 Task: Create a due date automation trigger when advanced on, on the tuesday after a card is due add fields without custom field "Resume" set to a number greater or equal to 1 and greater than 10 at 11:00 AM.
Action: Mouse moved to (1306, 108)
Screenshot: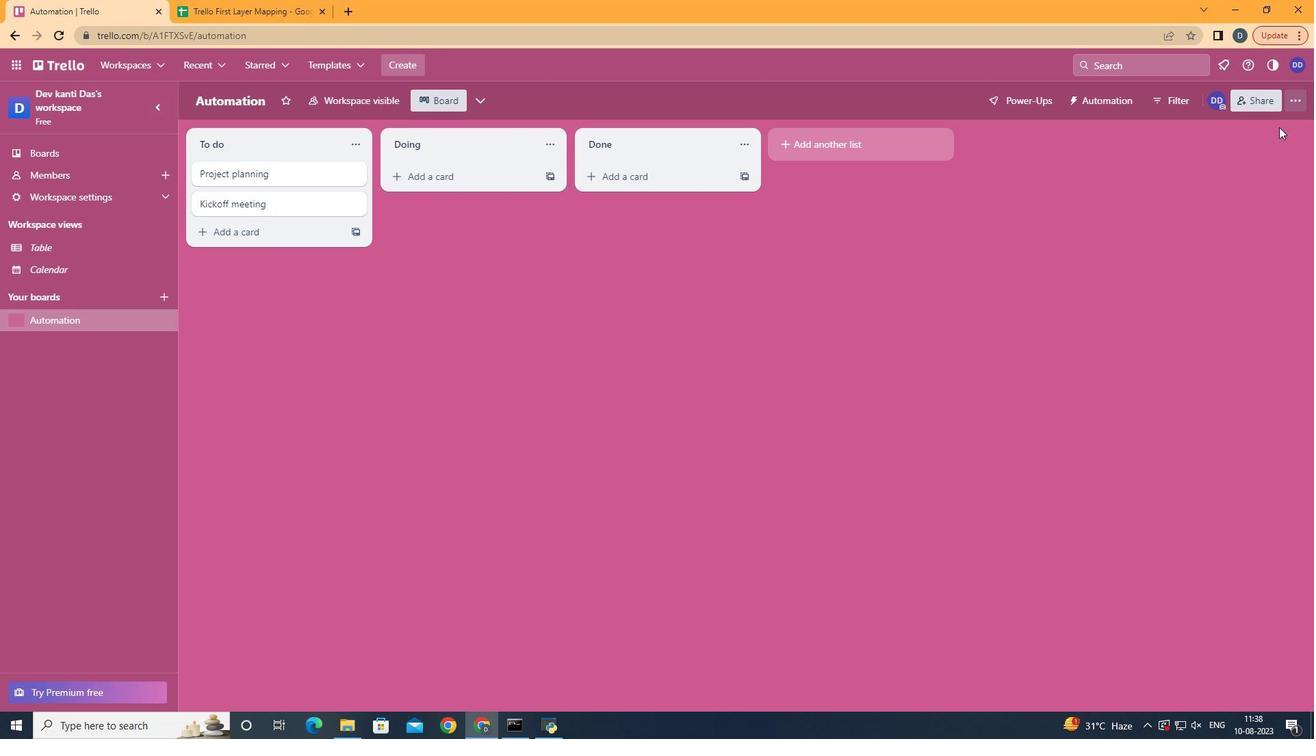 
Action: Mouse pressed left at (1306, 108)
Screenshot: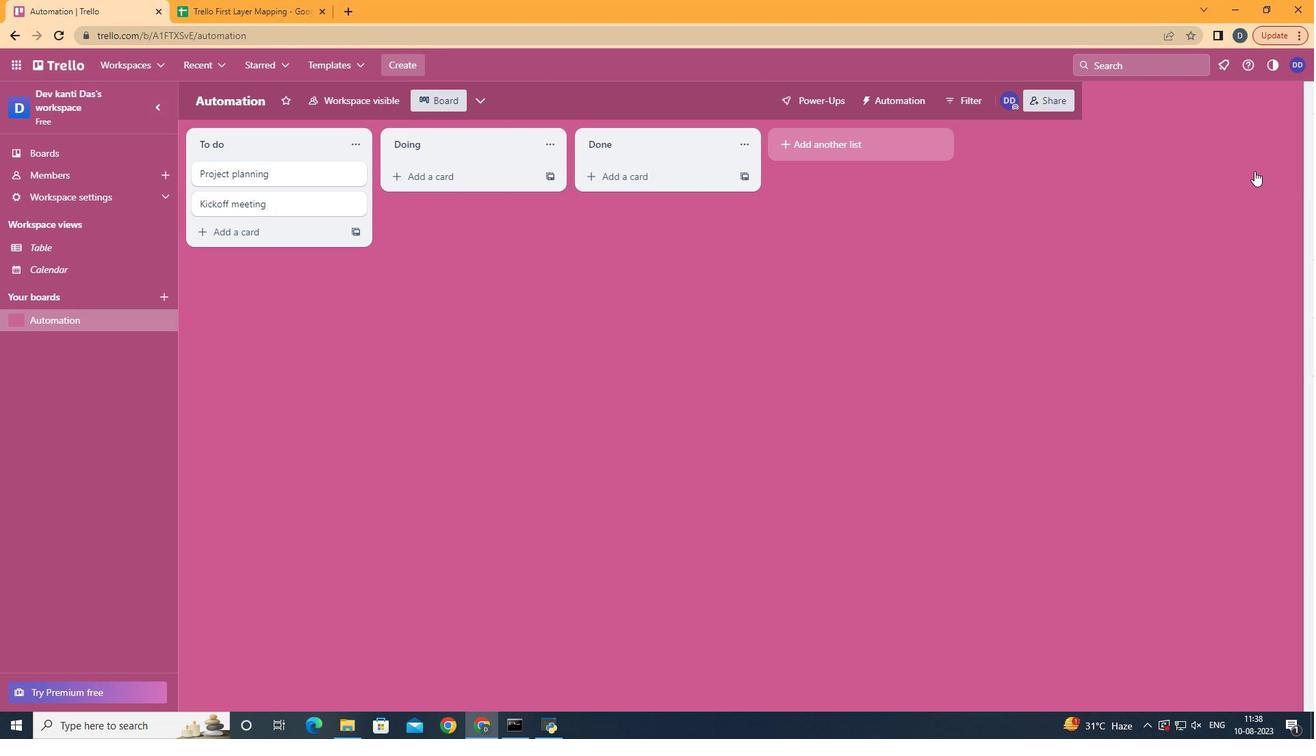 
Action: Mouse moved to (1208, 286)
Screenshot: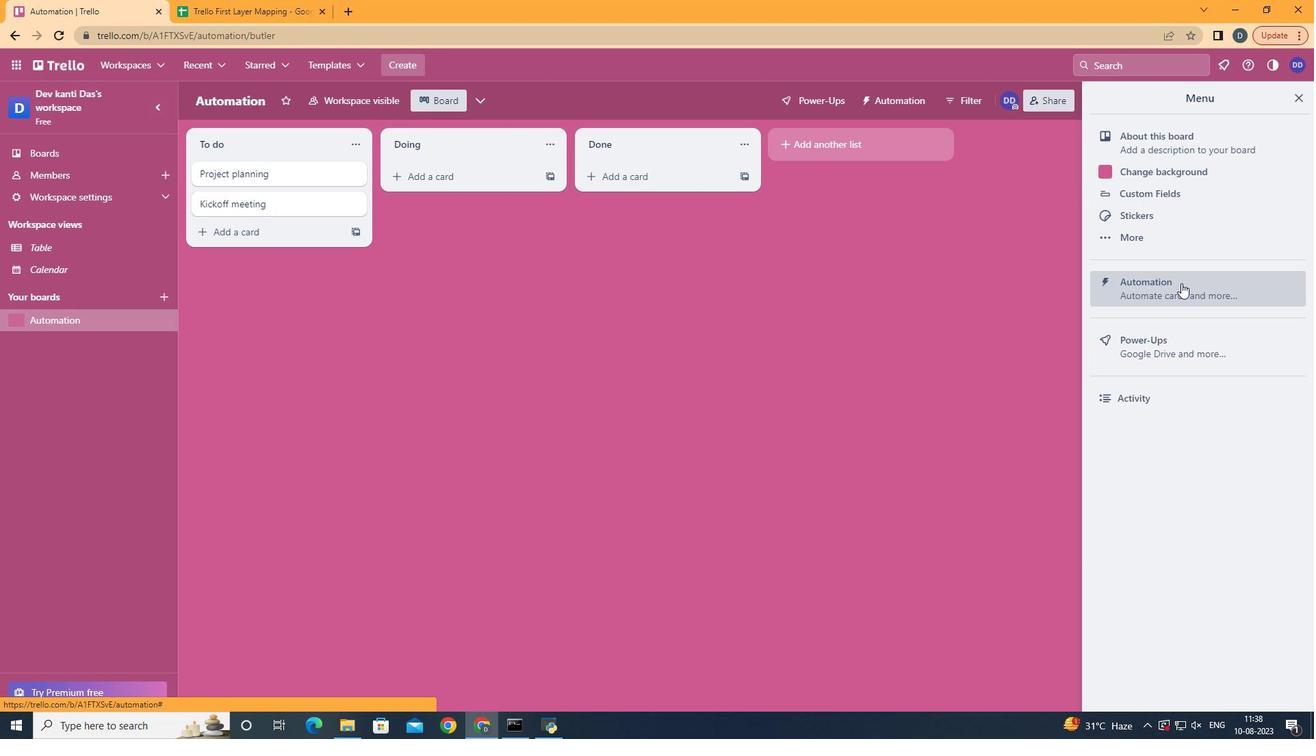 
Action: Mouse pressed left at (1208, 286)
Screenshot: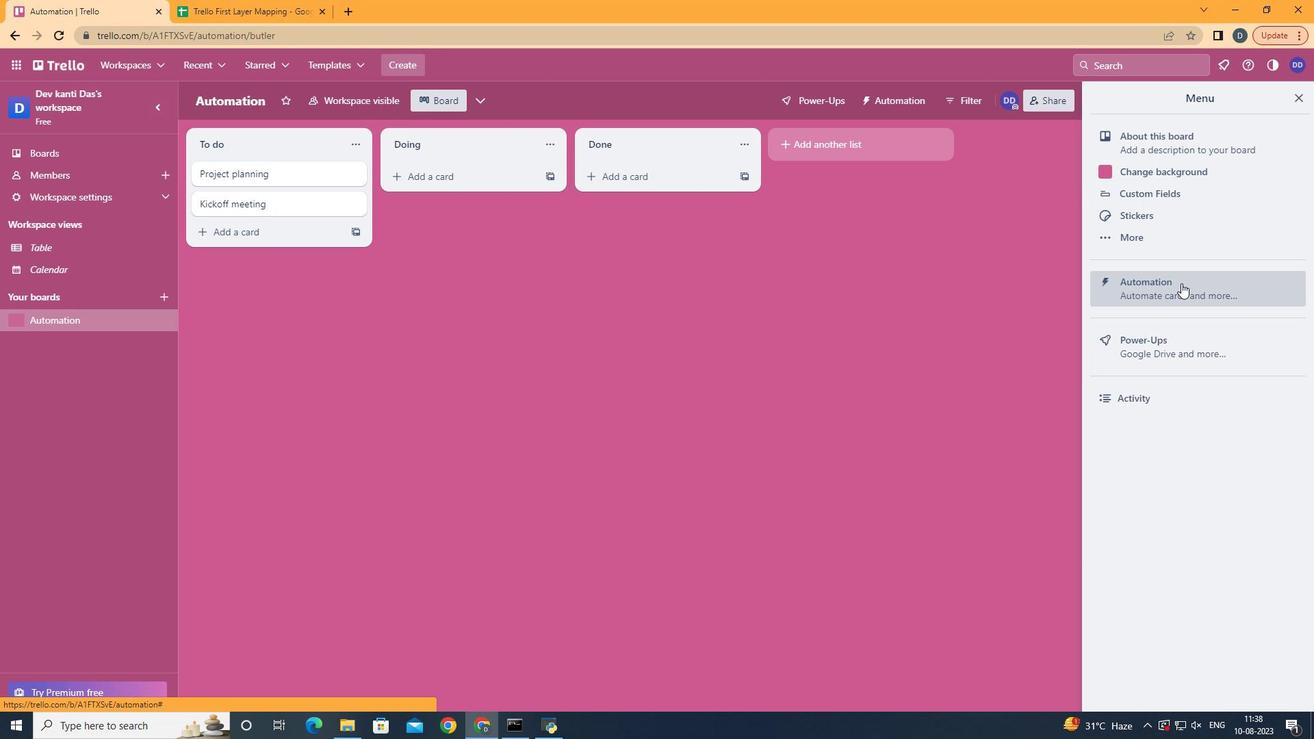 
Action: Mouse moved to (266, 276)
Screenshot: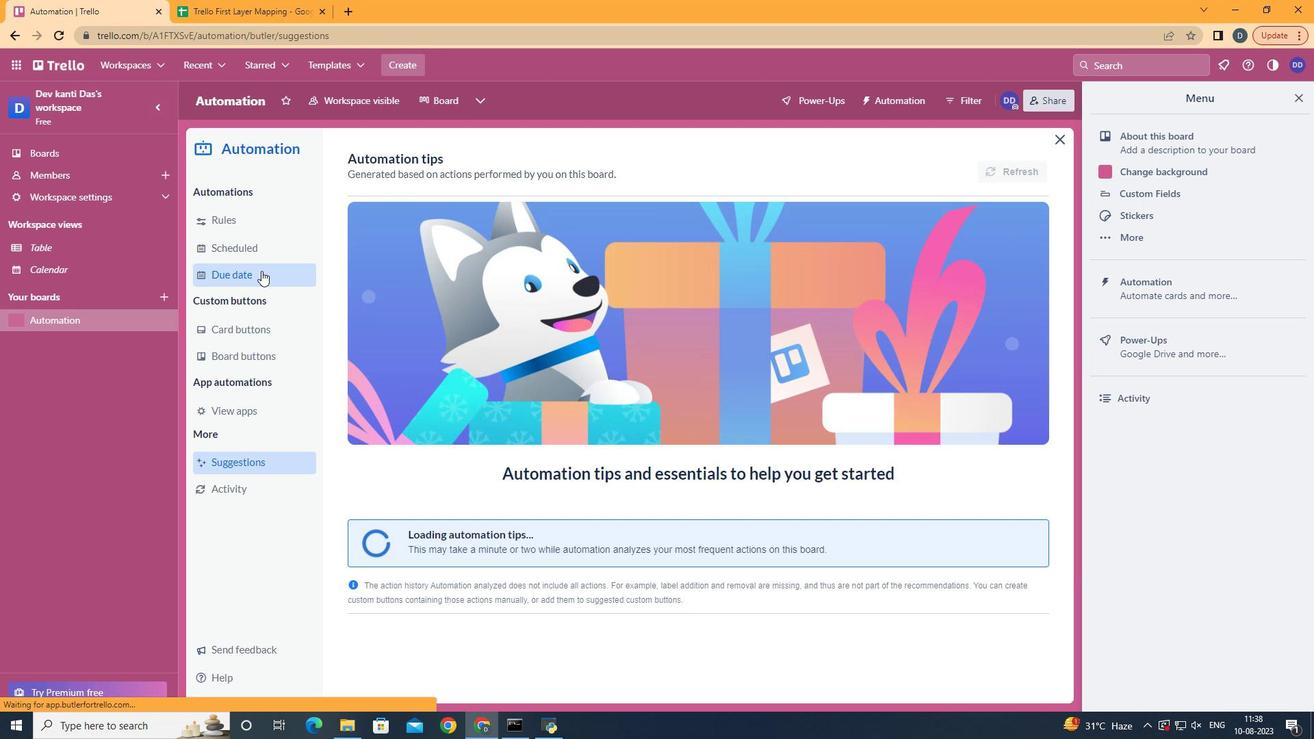 
Action: Mouse pressed left at (266, 276)
Screenshot: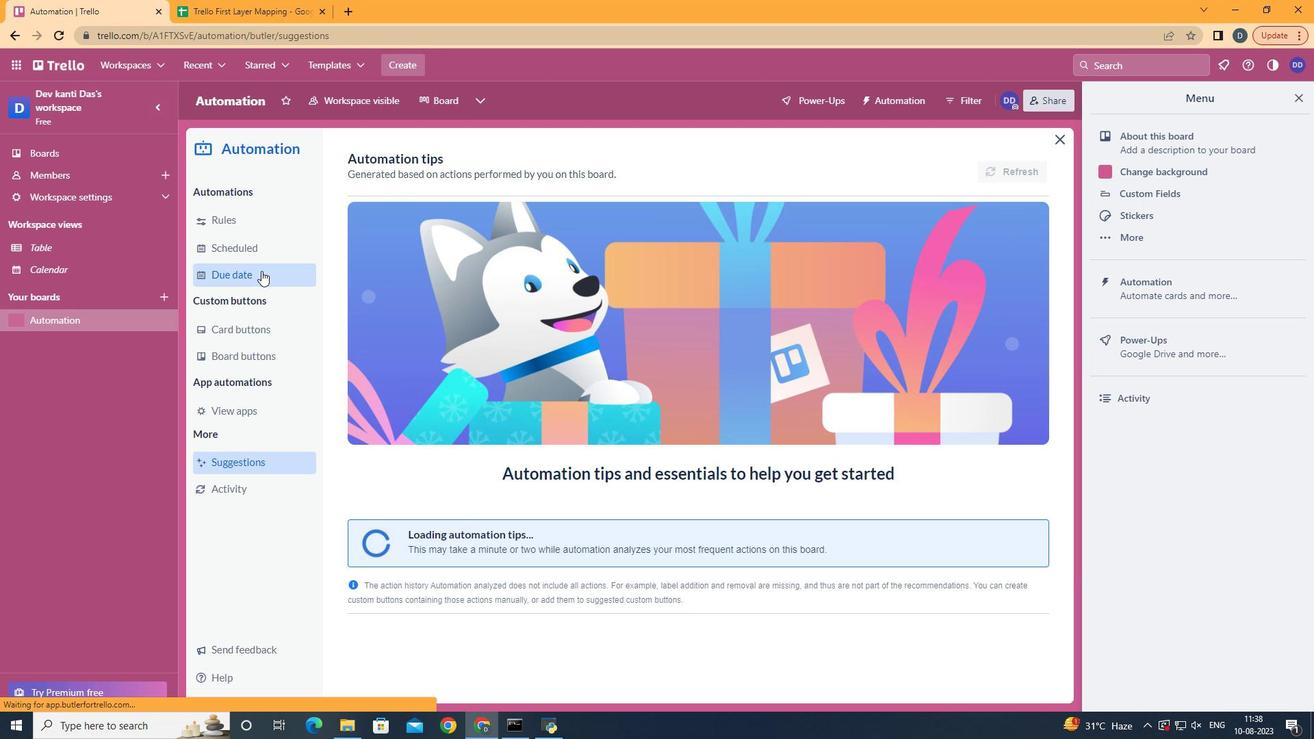 
Action: Mouse moved to (967, 162)
Screenshot: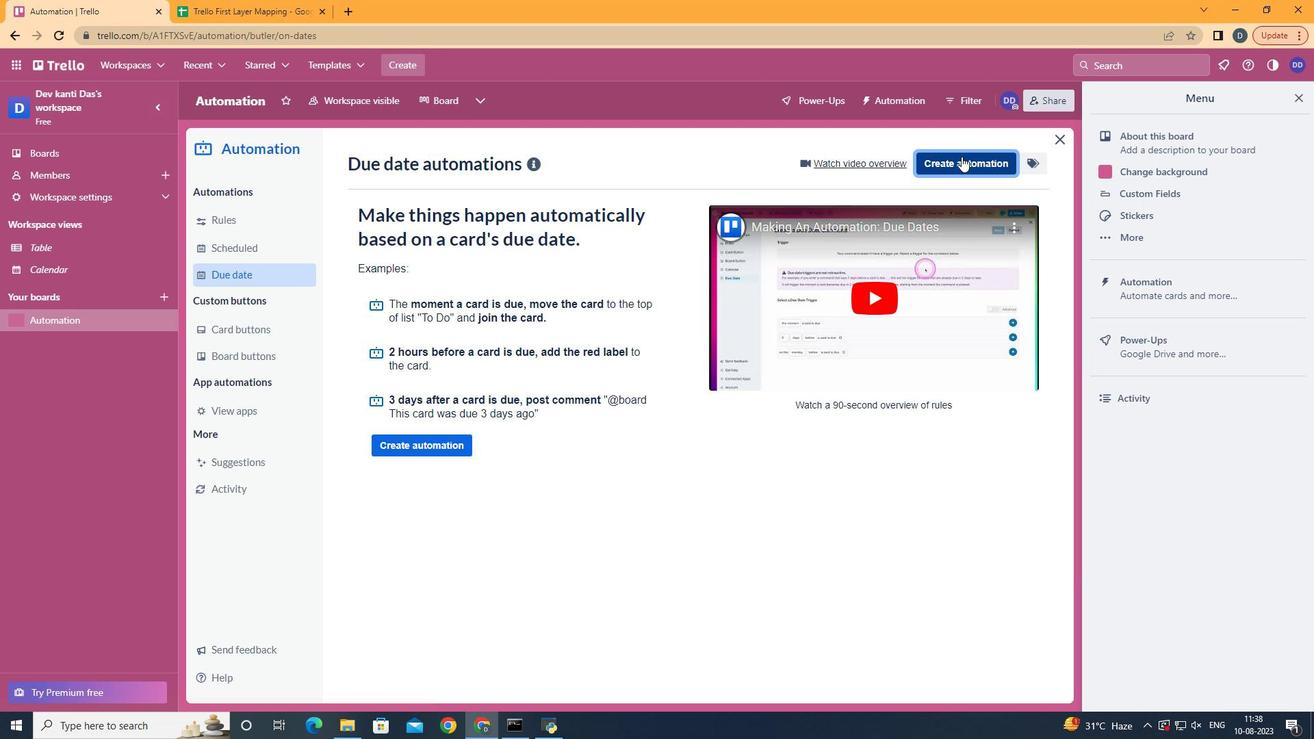 
Action: Mouse pressed left at (967, 162)
Screenshot: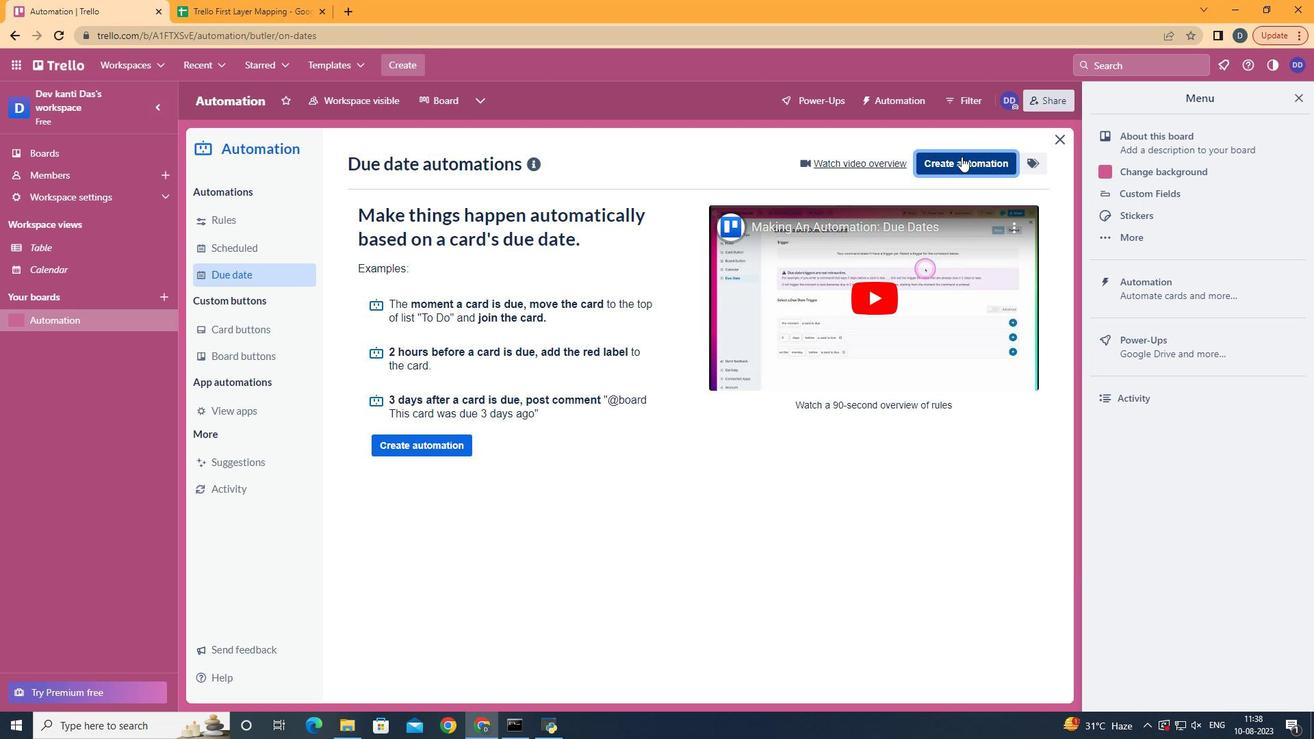 
Action: Mouse moved to (772, 306)
Screenshot: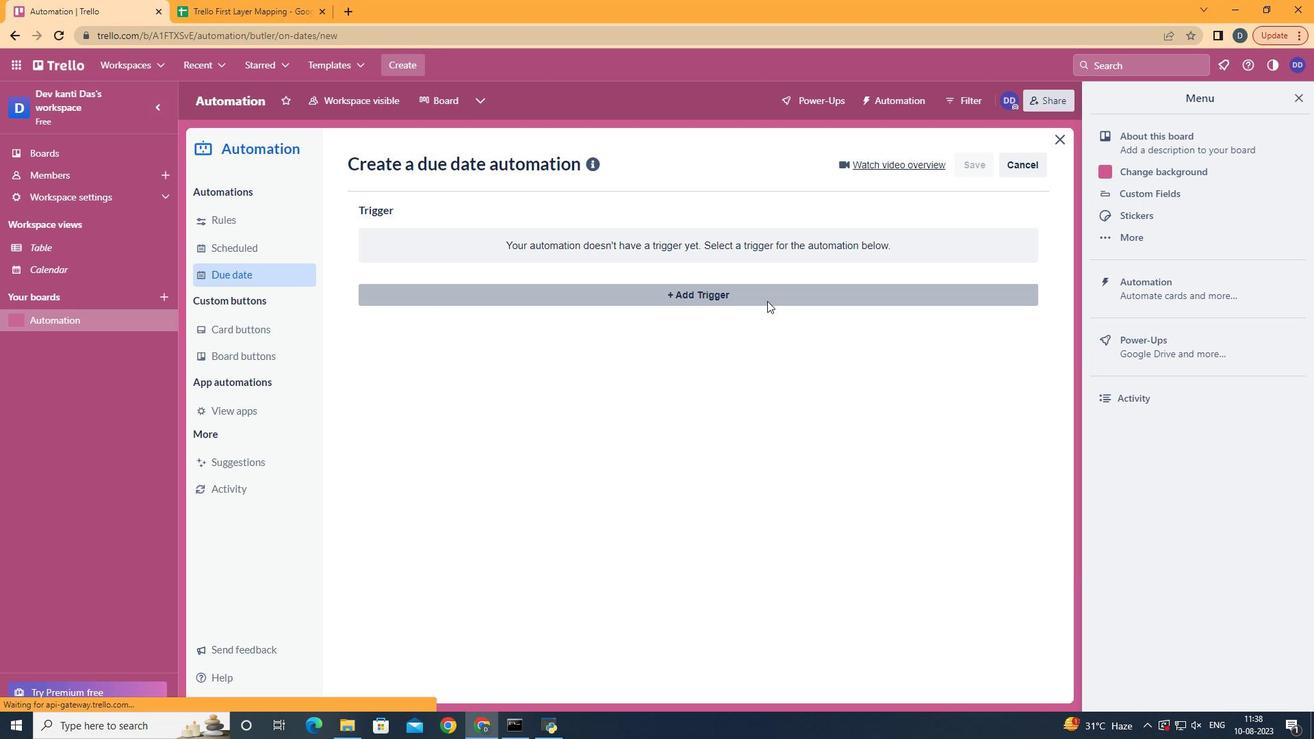 
Action: Mouse pressed left at (772, 306)
Screenshot: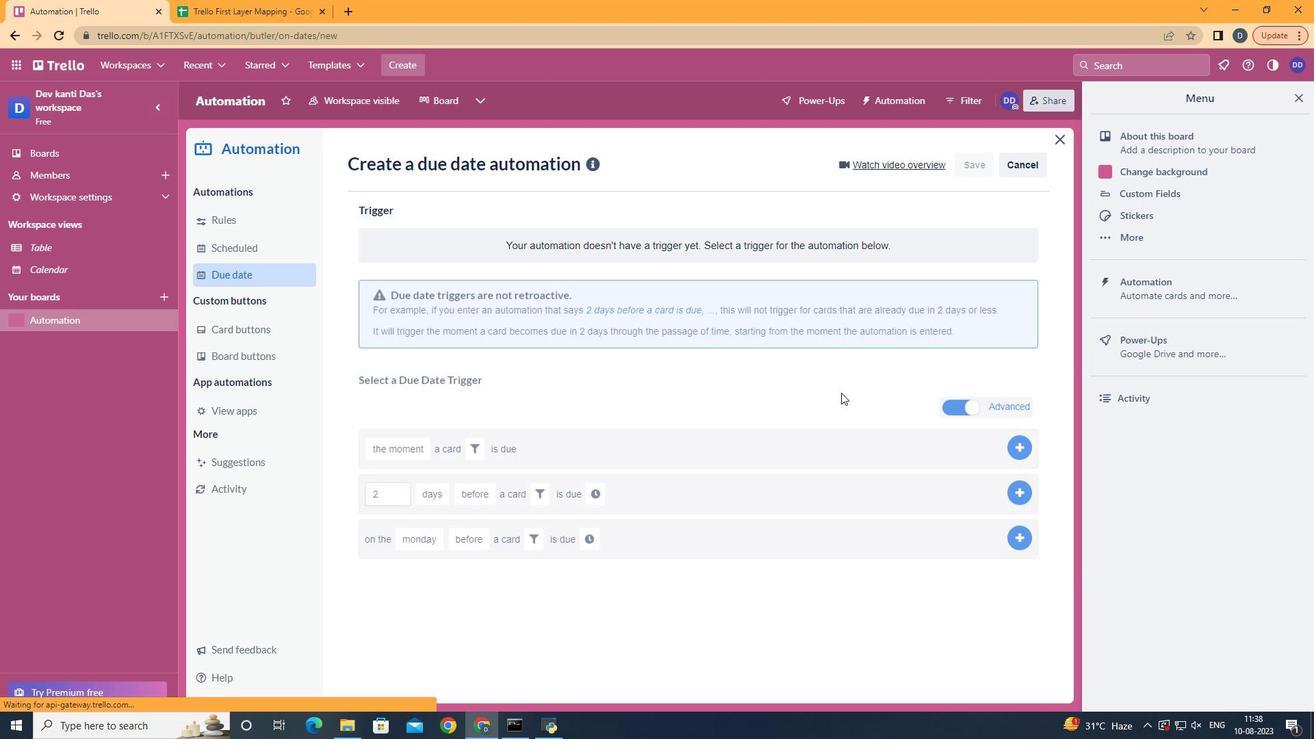 
Action: Mouse moved to (436, 390)
Screenshot: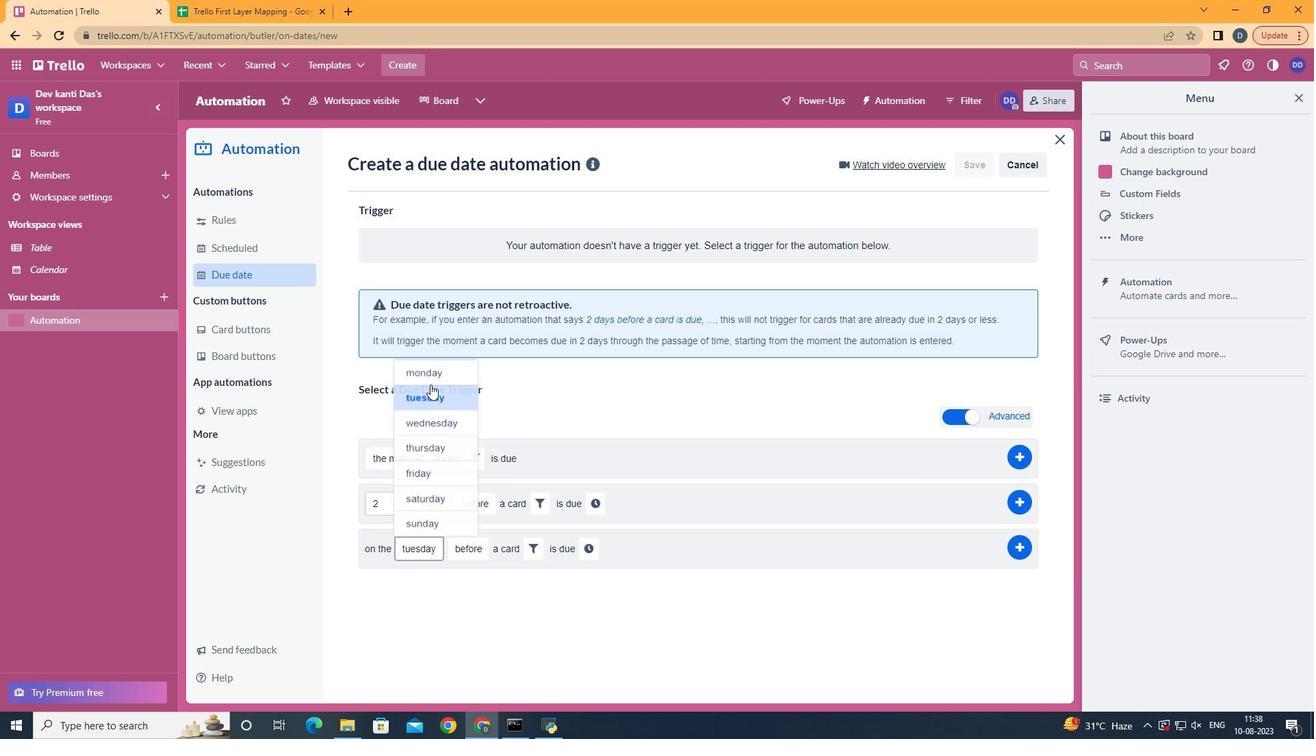 
Action: Mouse pressed left at (436, 390)
Screenshot: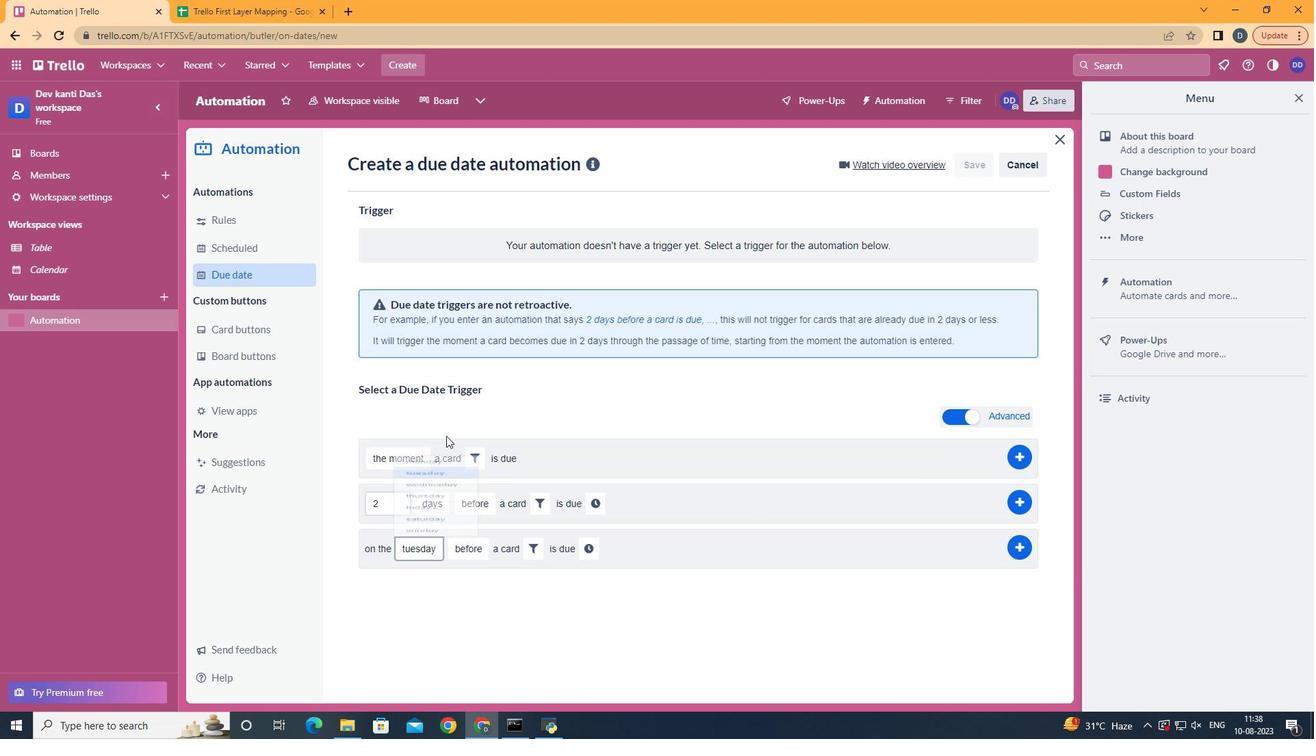 
Action: Mouse moved to (484, 608)
Screenshot: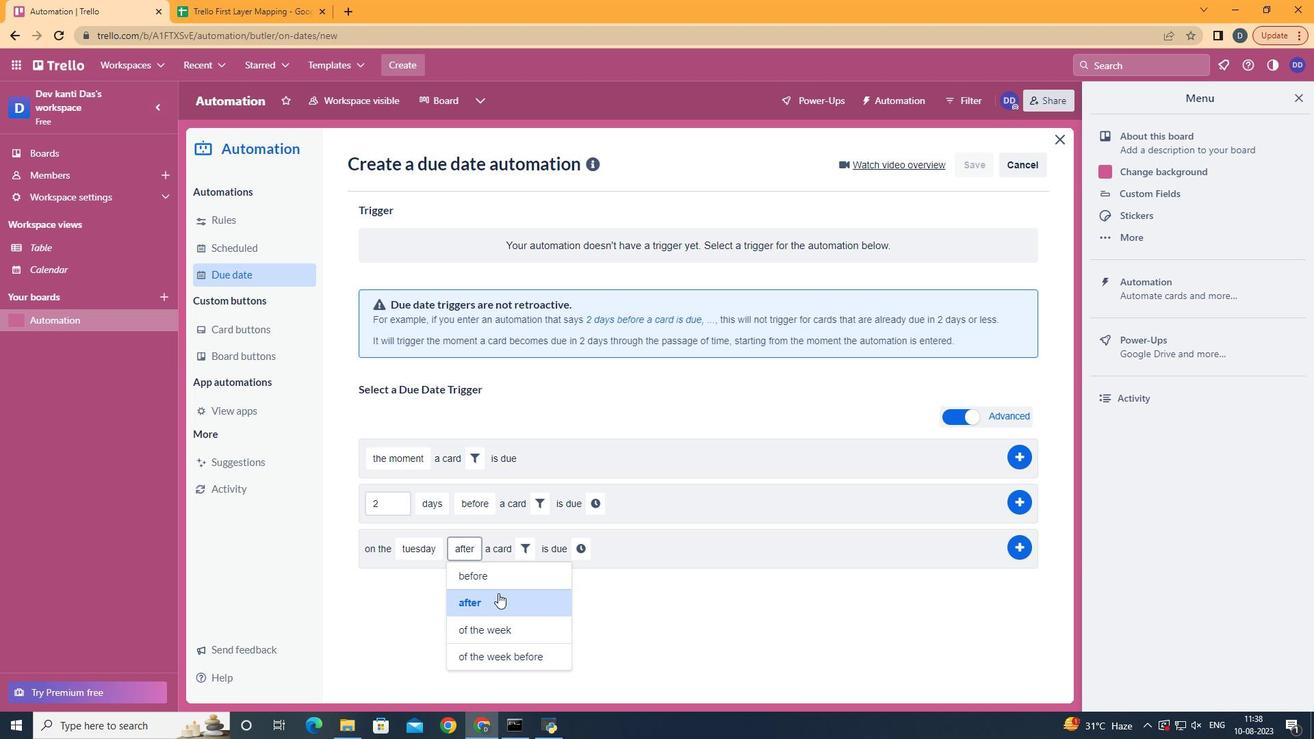 
Action: Mouse pressed left at (484, 608)
Screenshot: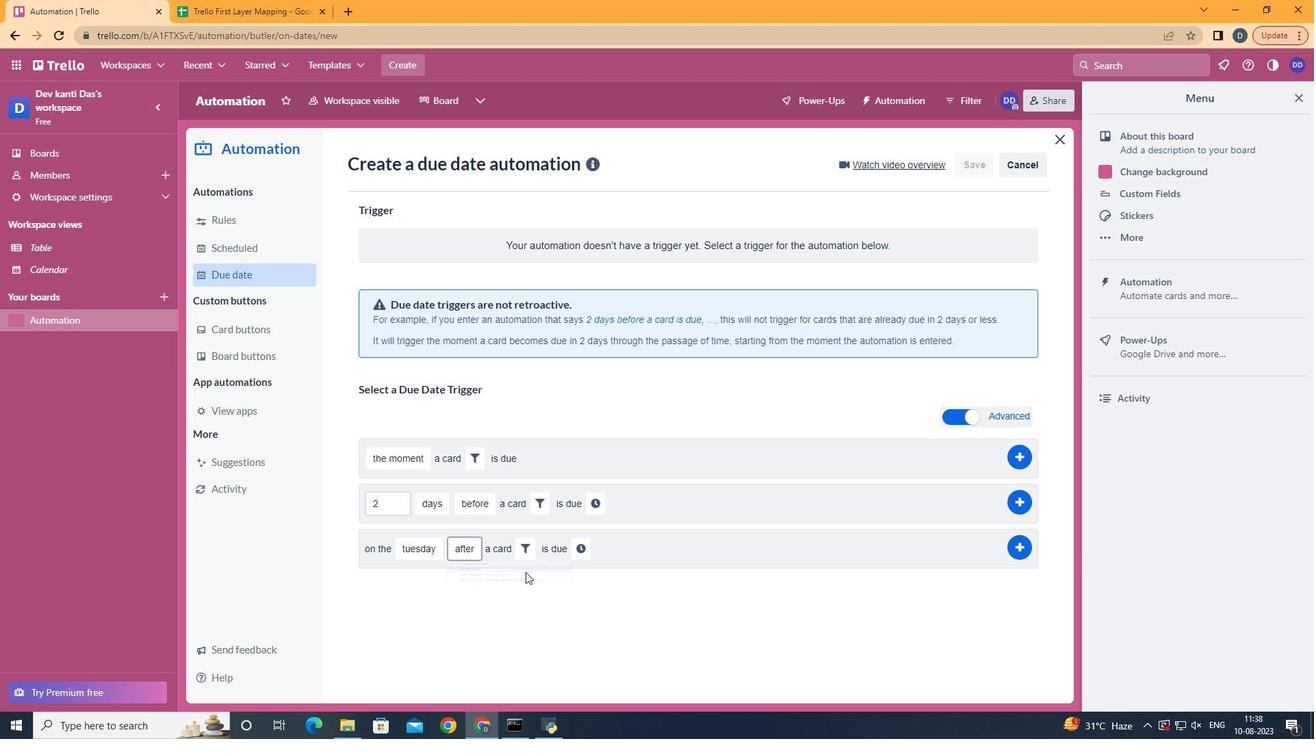
Action: Mouse moved to (534, 565)
Screenshot: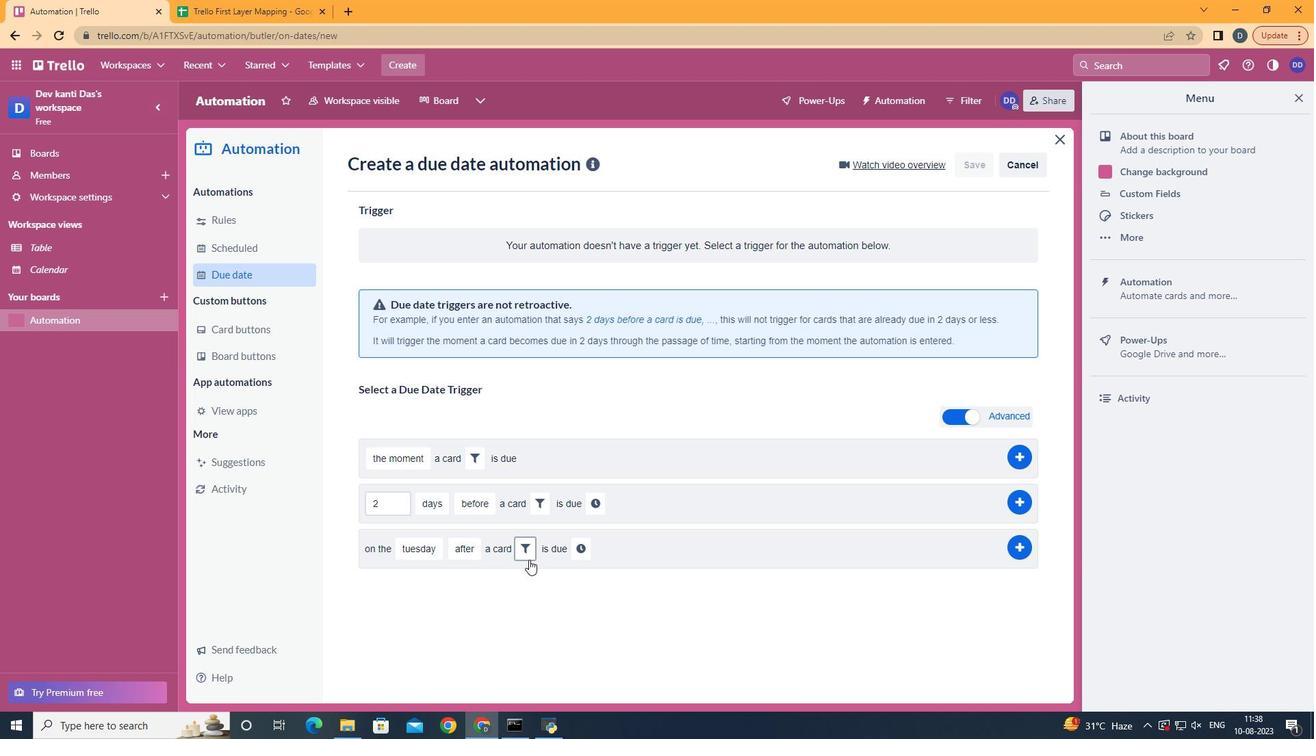 
Action: Mouse pressed left at (534, 565)
Screenshot: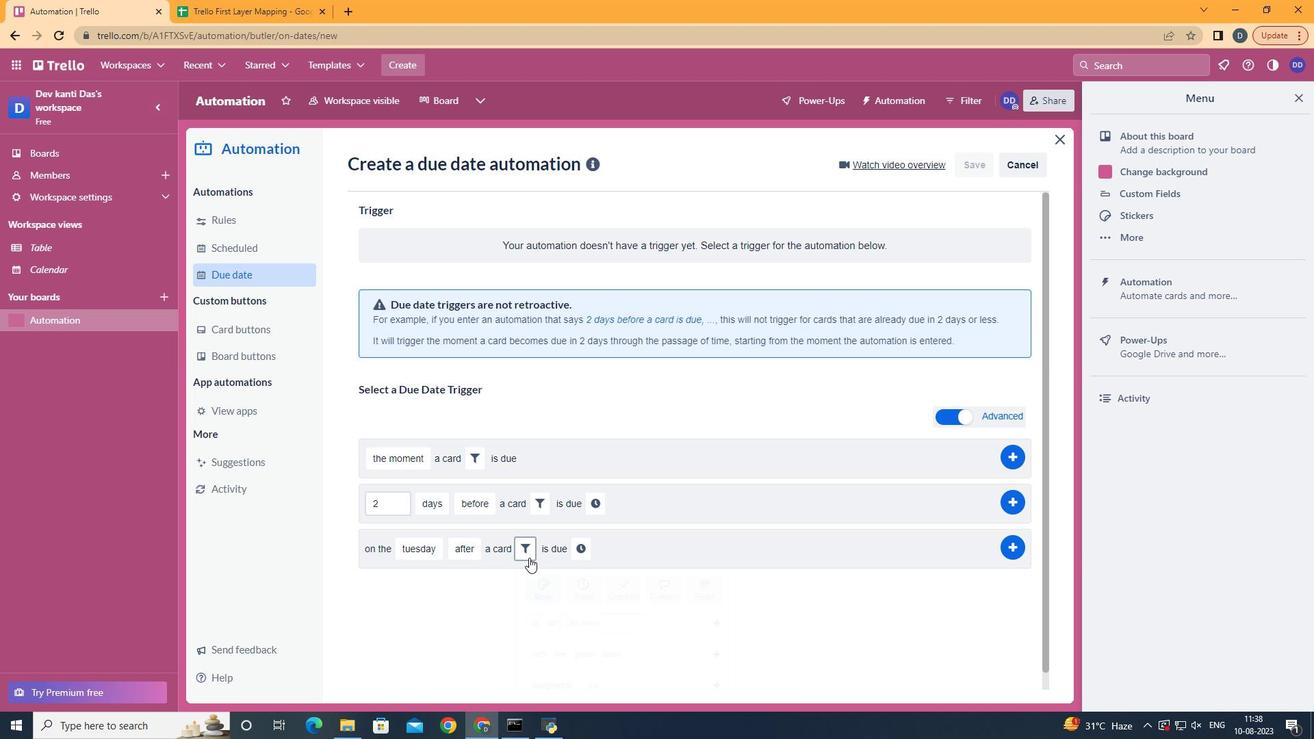 
Action: Mouse moved to (772, 603)
Screenshot: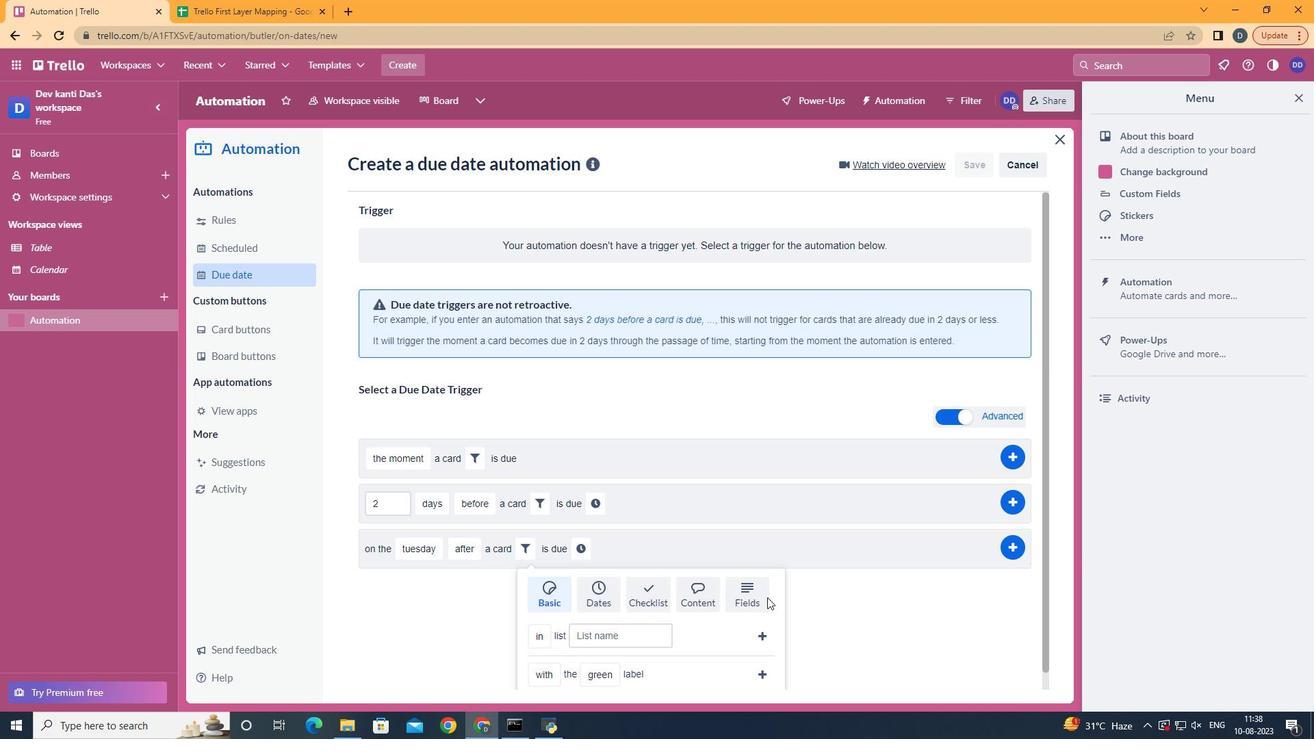 
Action: Mouse pressed left at (772, 603)
Screenshot: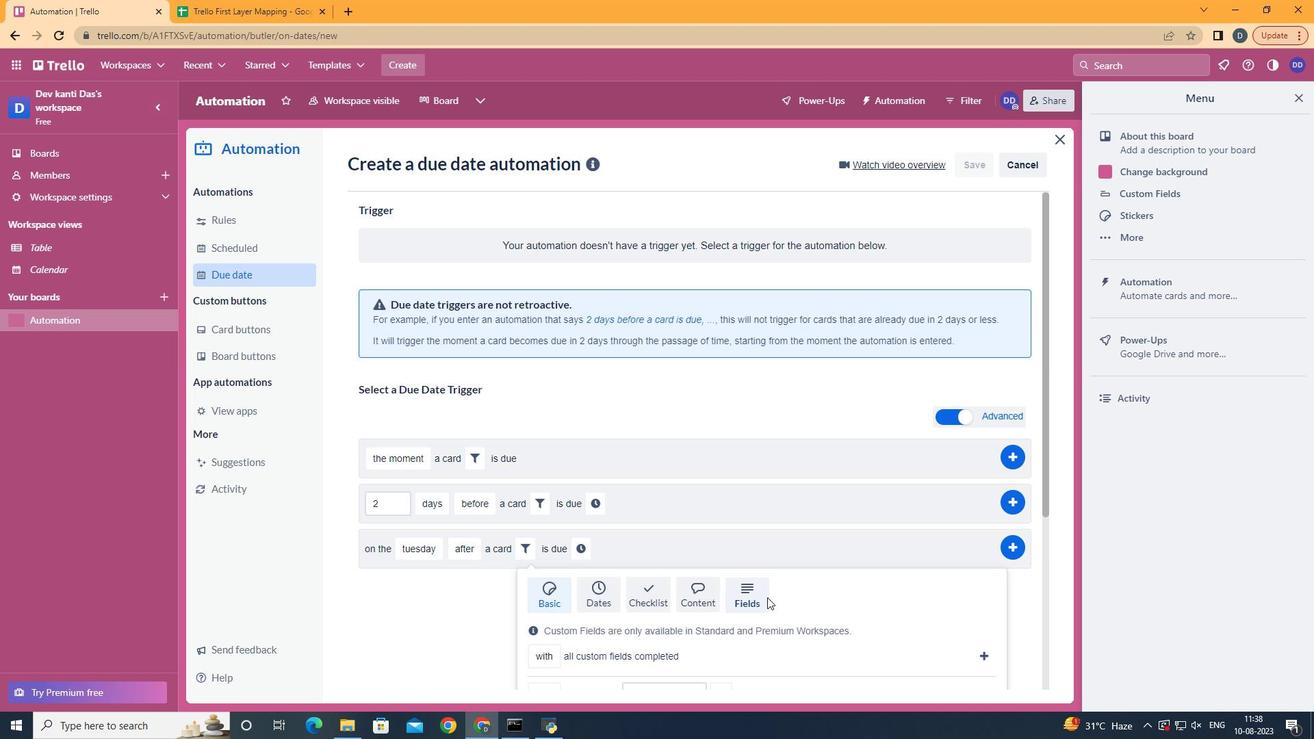 
Action: Mouse scrolled (772, 602) with delta (0, 0)
Screenshot: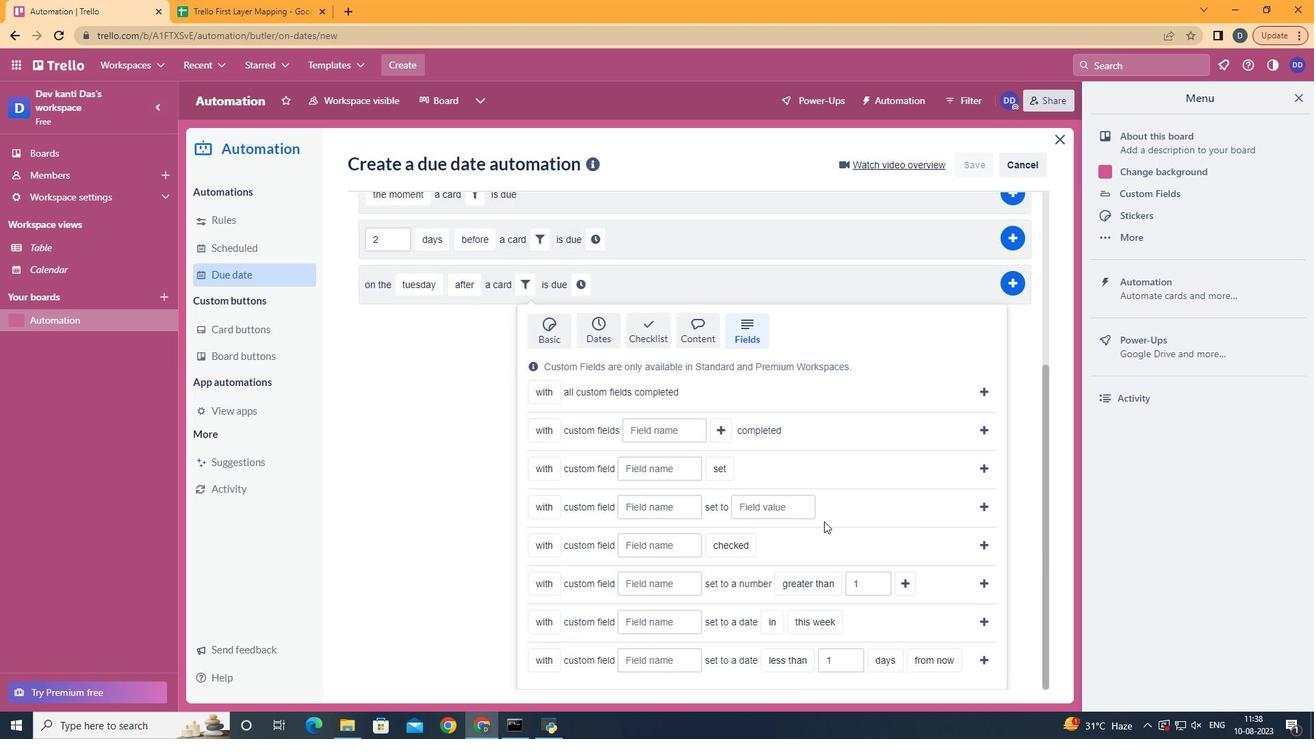 
Action: Mouse scrolled (772, 602) with delta (0, 0)
Screenshot: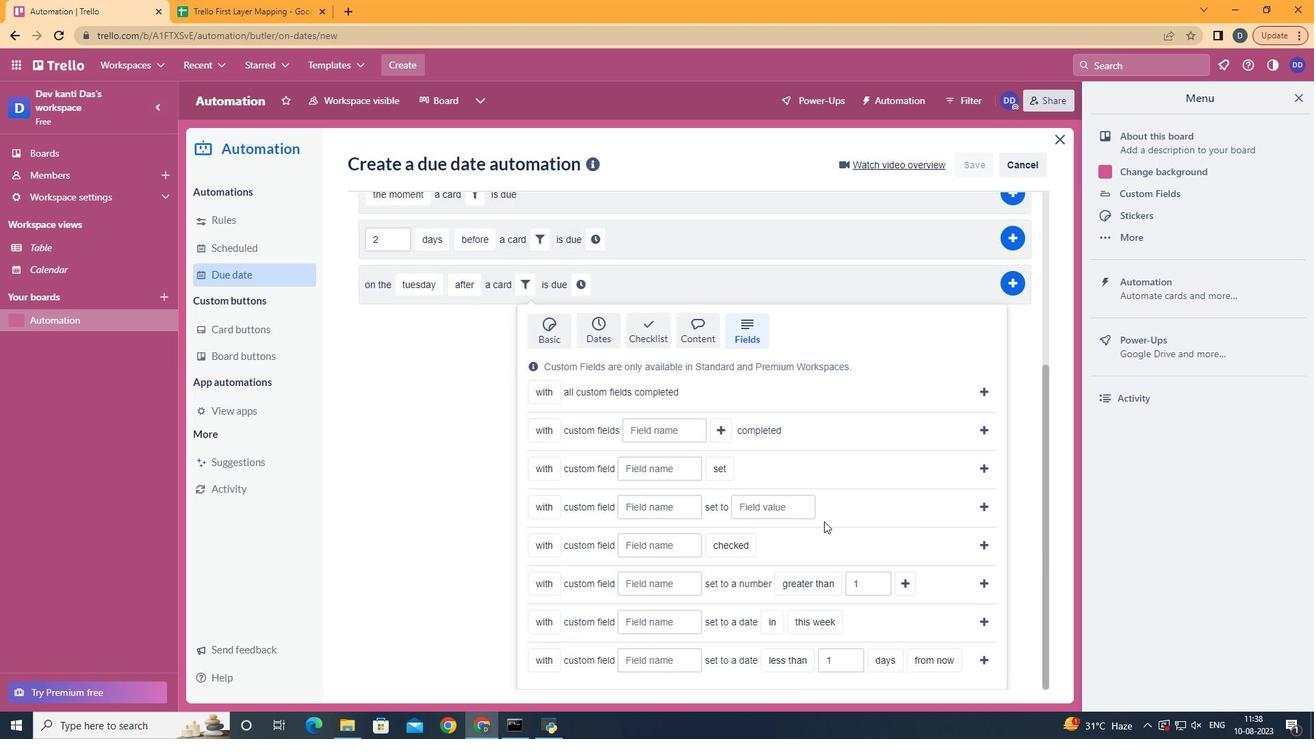 
Action: Mouse scrolled (772, 602) with delta (0, 0)
Screenshot: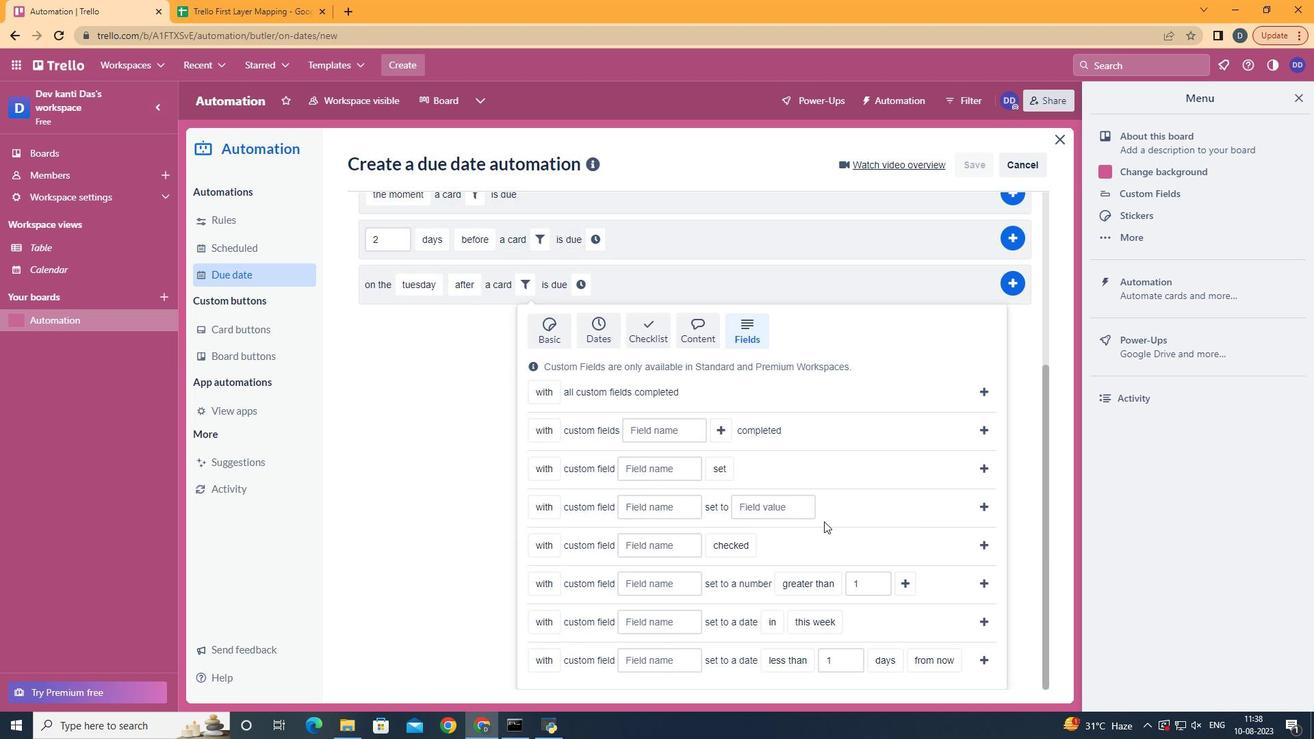 
Action: Mouse scrolled (772, 602) with delta (0, 0)
Screenshot: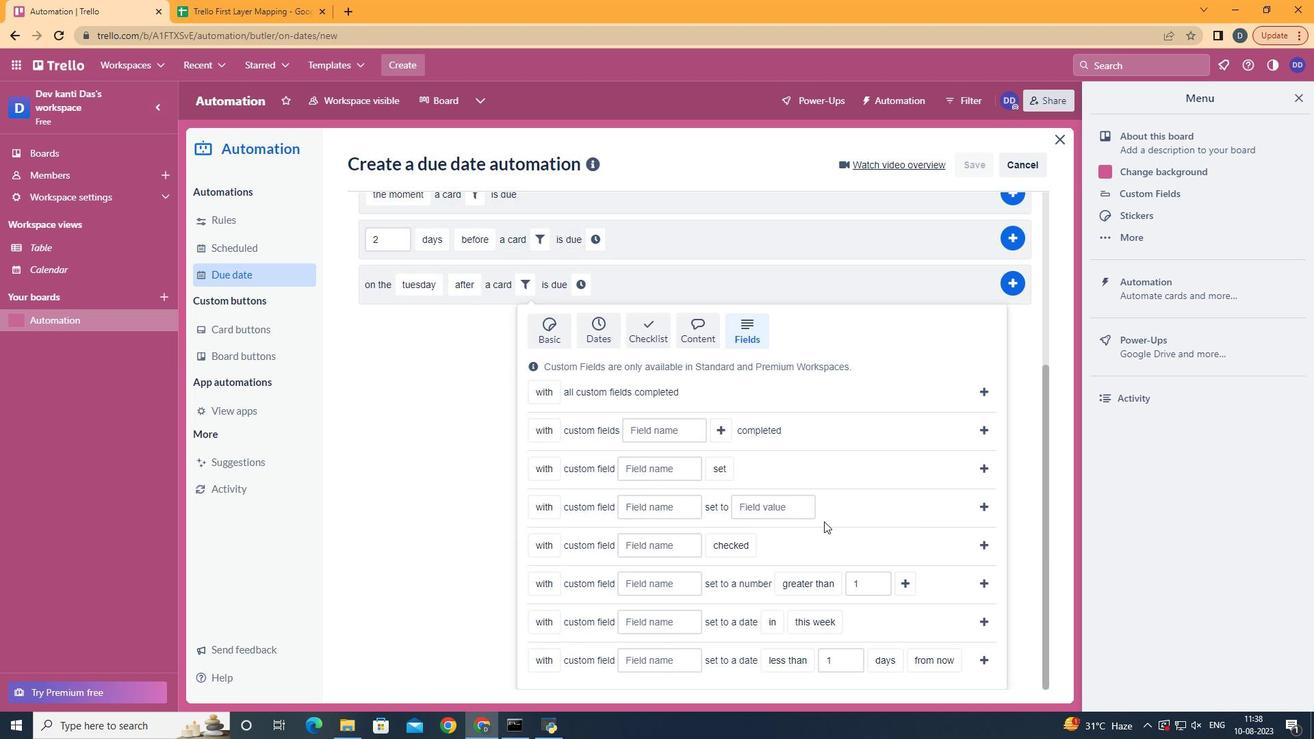 
Action: Mouse scrolled (772, 602) with delta (0, 0)
Screenshot: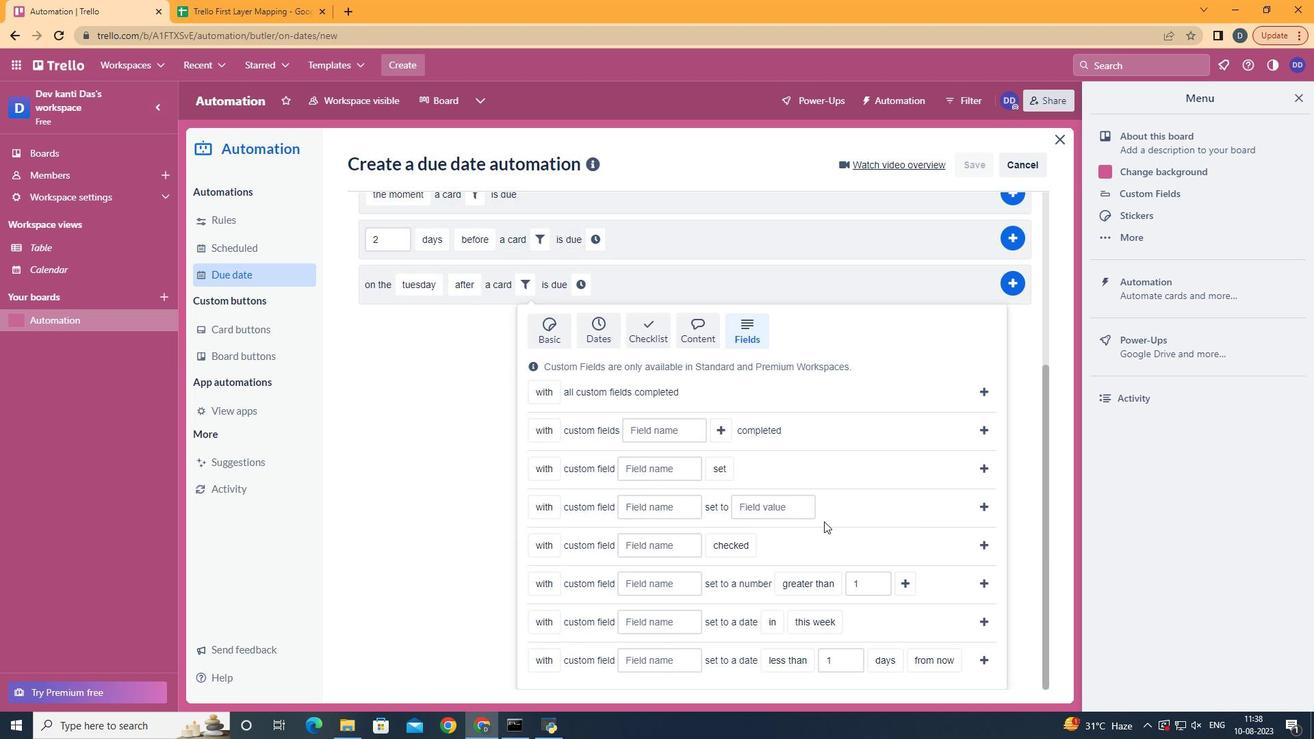 
Action: Mouse moved to (560, 636)
Screenshot: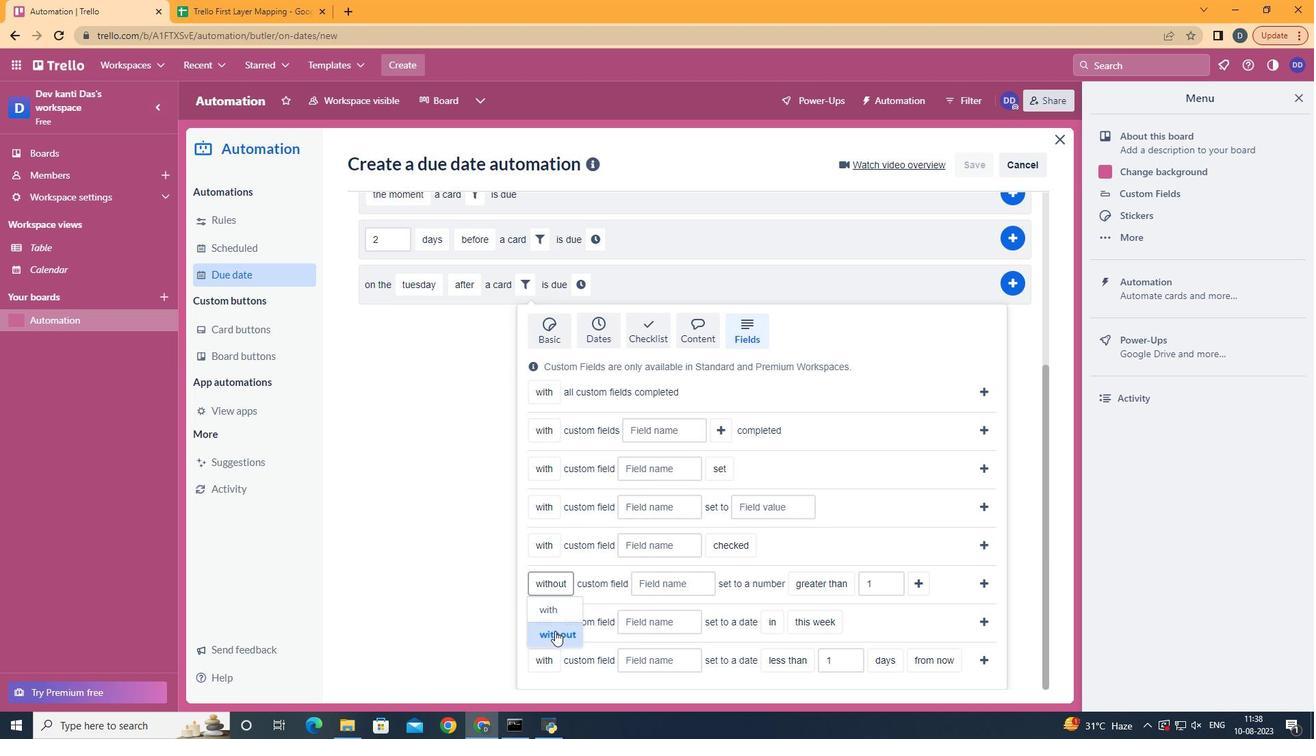 
Action: Mouse pressed left at (560, 636)
Screenshot: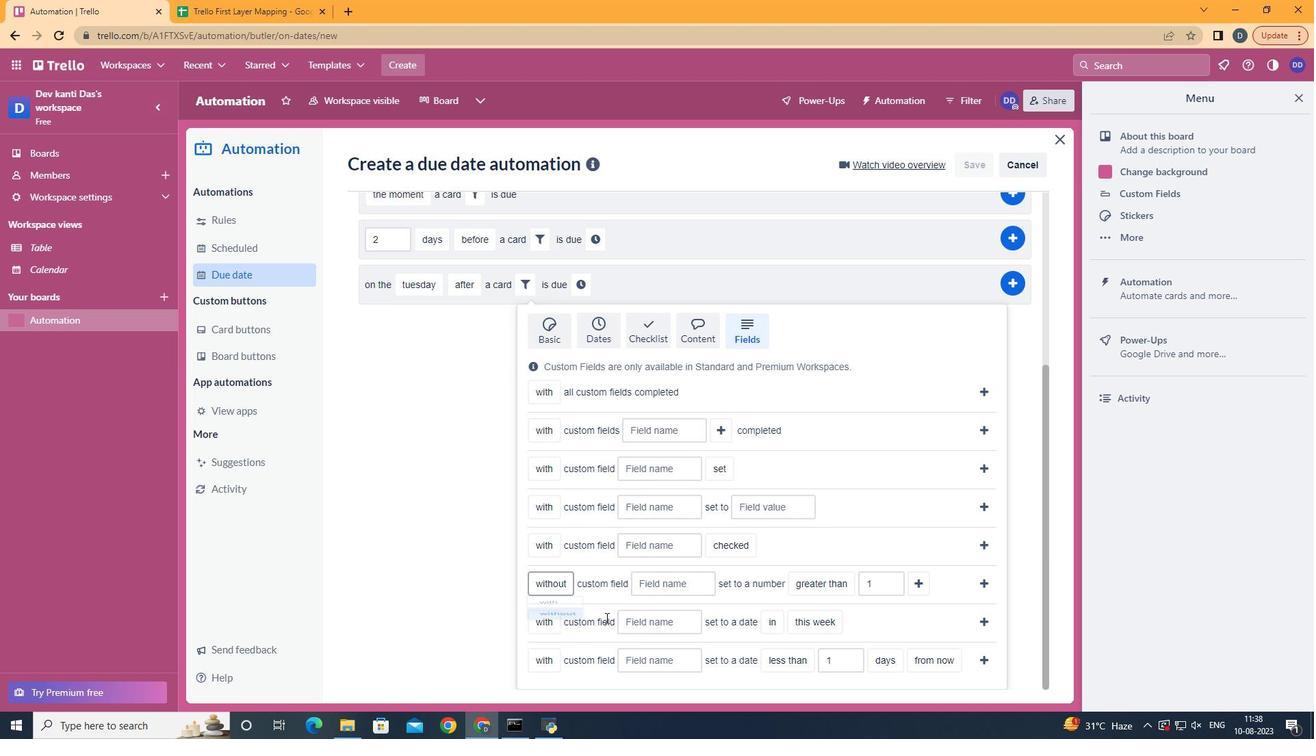 
Action: Mouse moved to (679, 590)
Screenshot: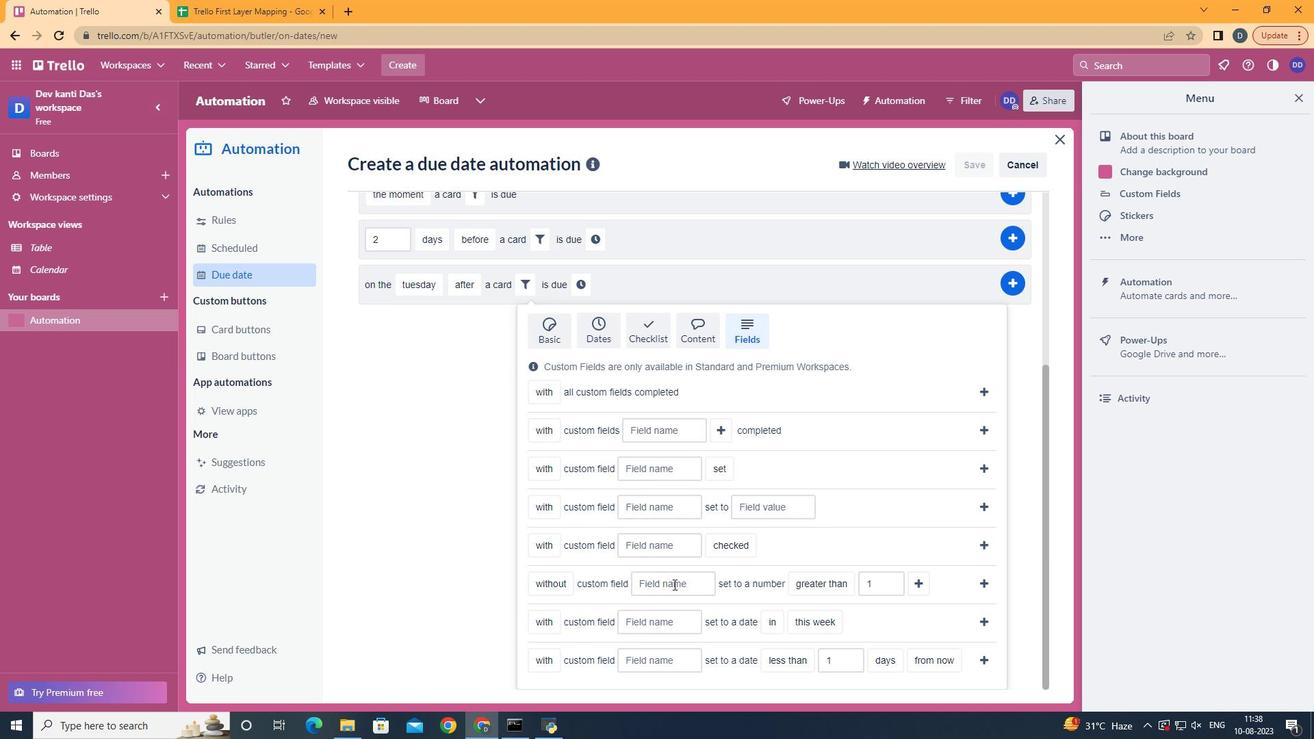 
Action: Mouse pressed left at (679, 590)
Screenshot: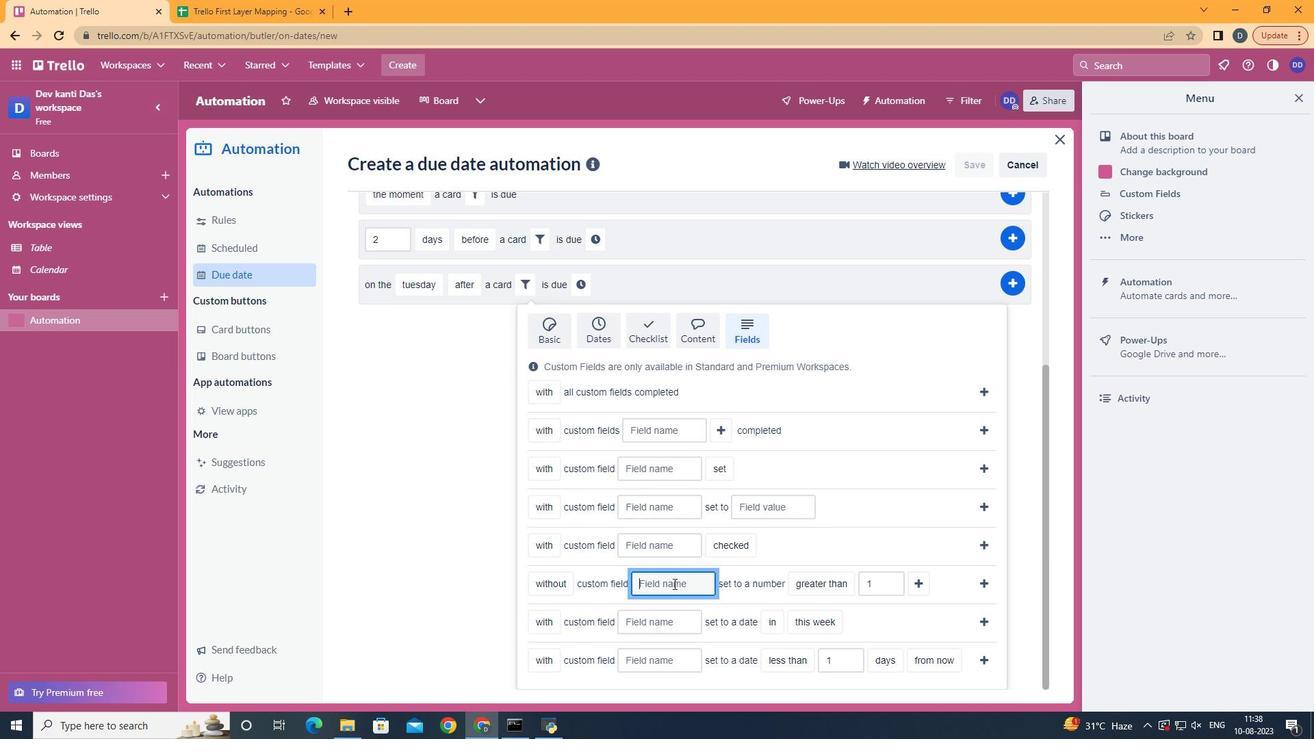 
Action: Mouse moved to (678, 589)
Screenshot: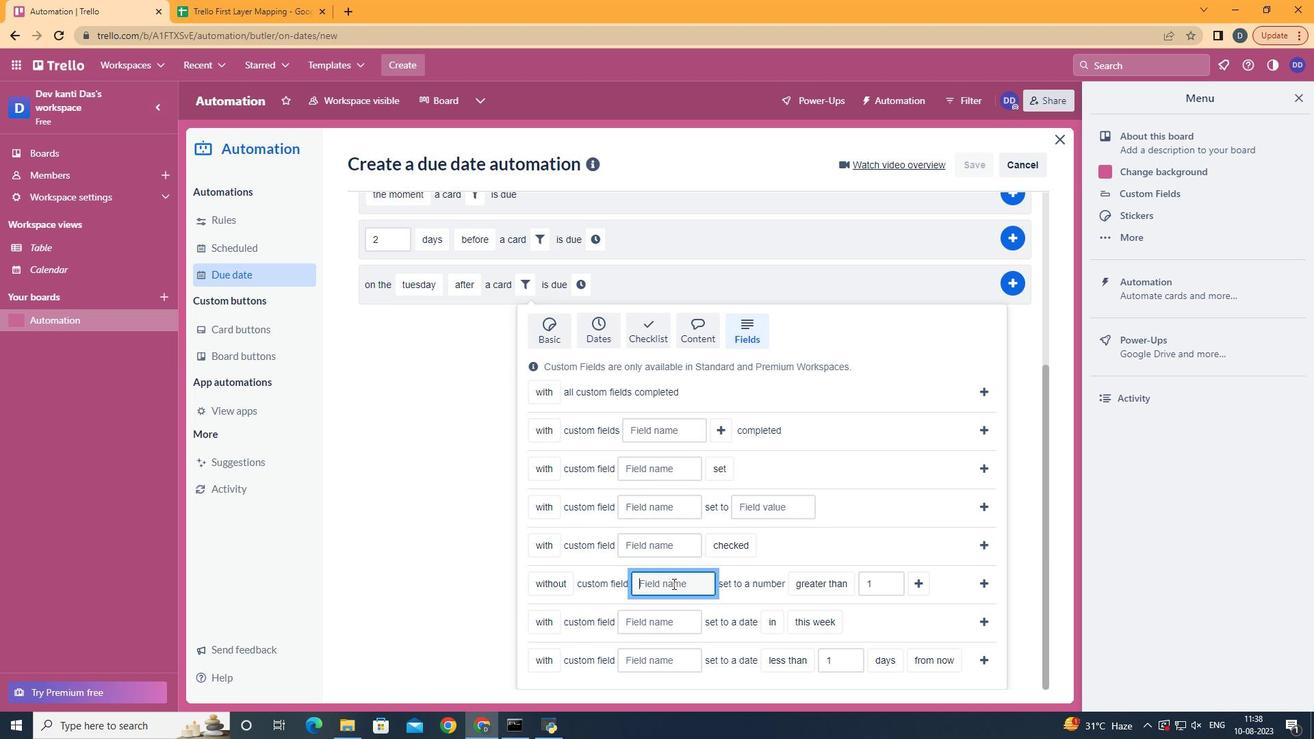 
Action: Key pressed <Key.shift>Resume
Screenshot: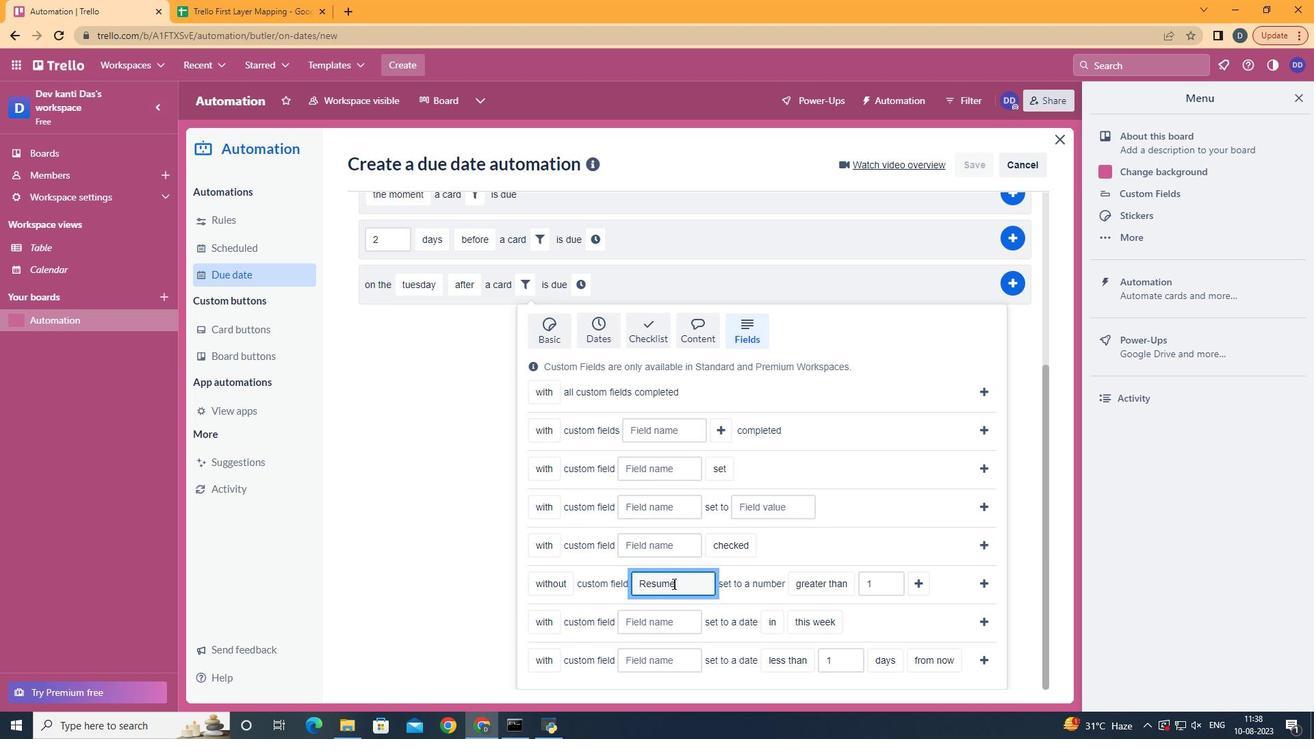 
Action: Mouse moved to (863, 507)
Screenshot: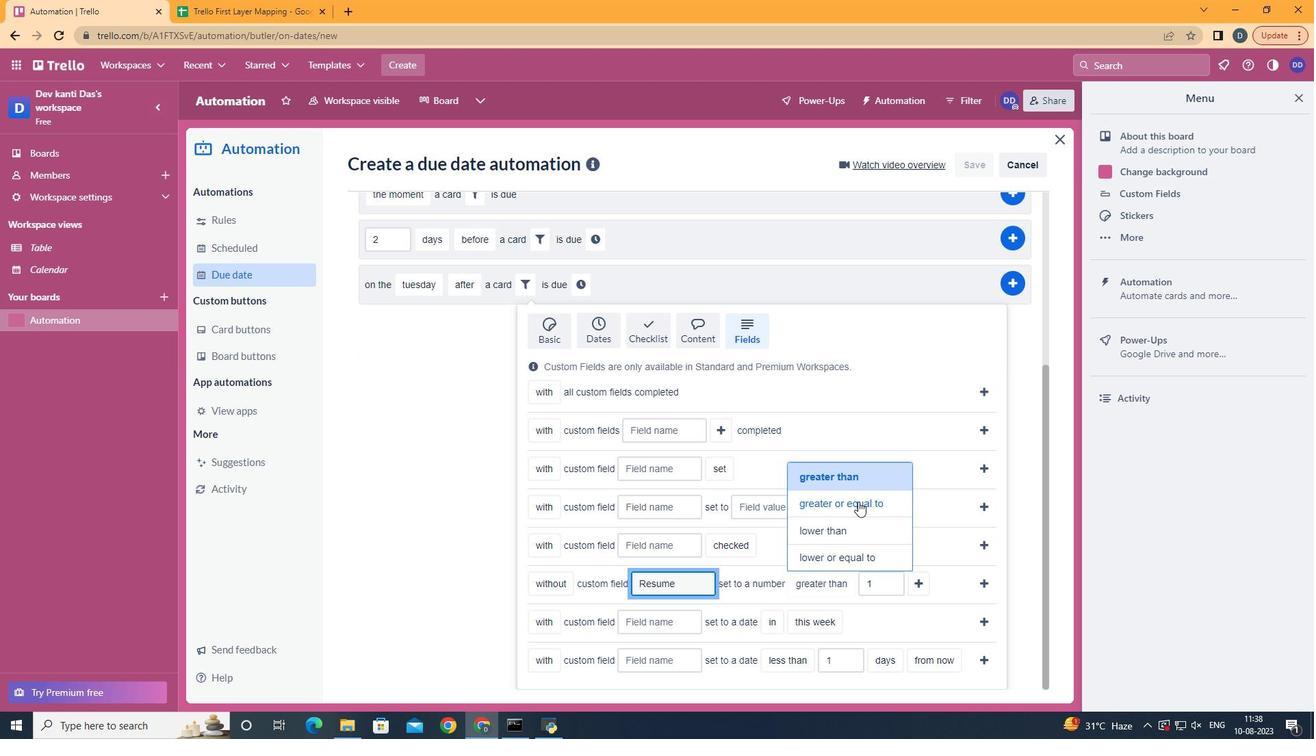 
Action: Mouse pressed left at (863, 507)
Screenshot: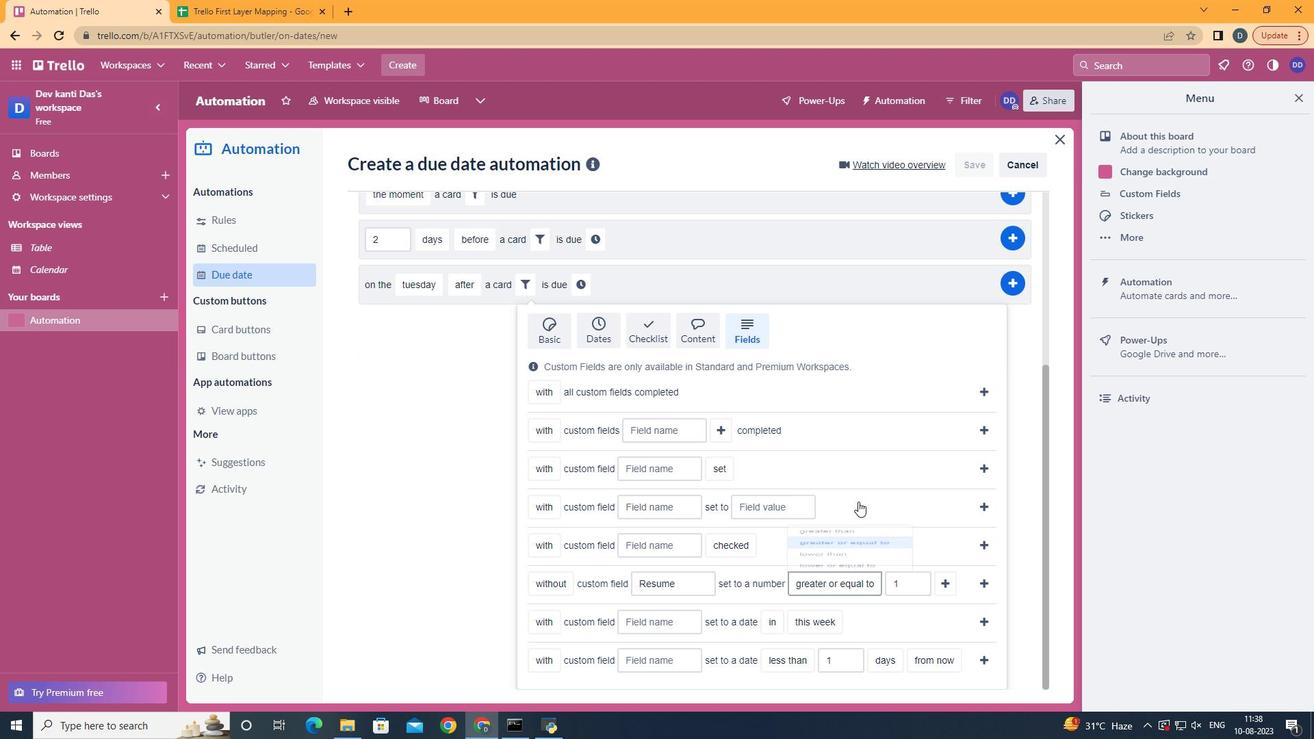 
Action: Mouse moved to (939, 590)
Screenshot: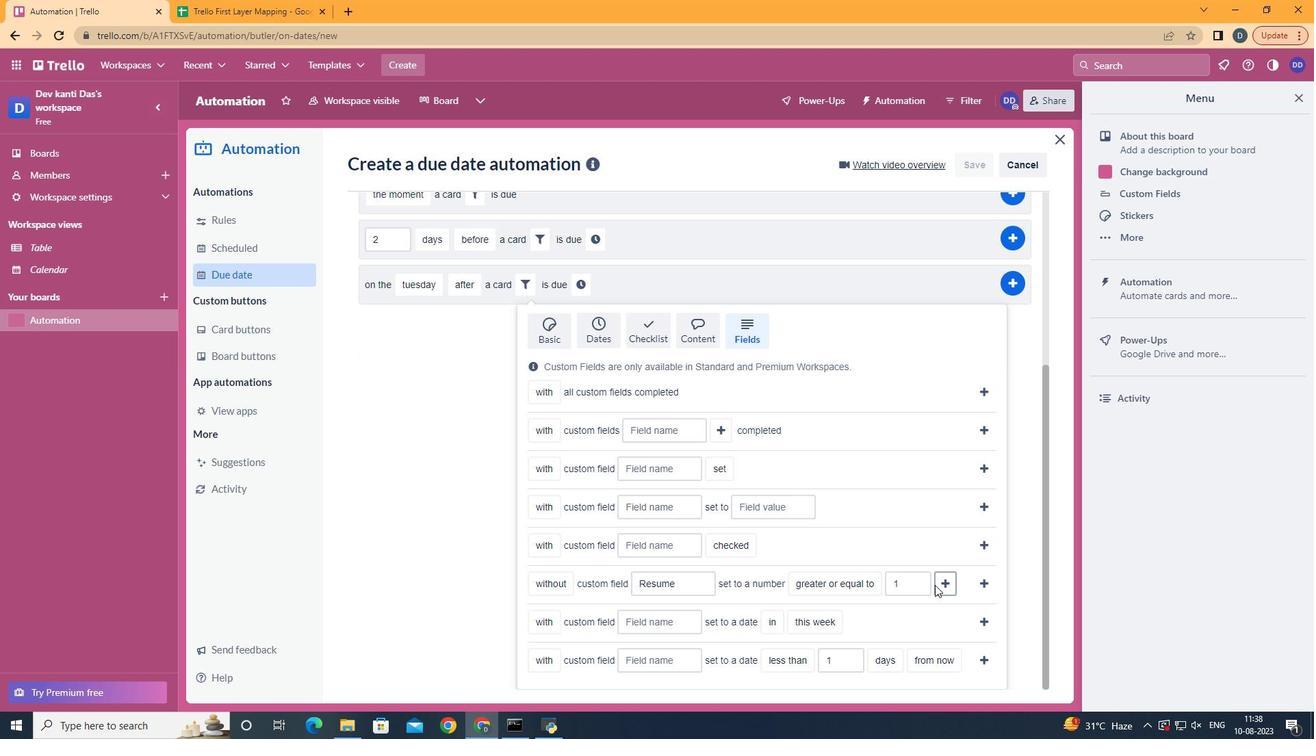 
Action: Mouse pressed left at (939, 590)
Screenshot: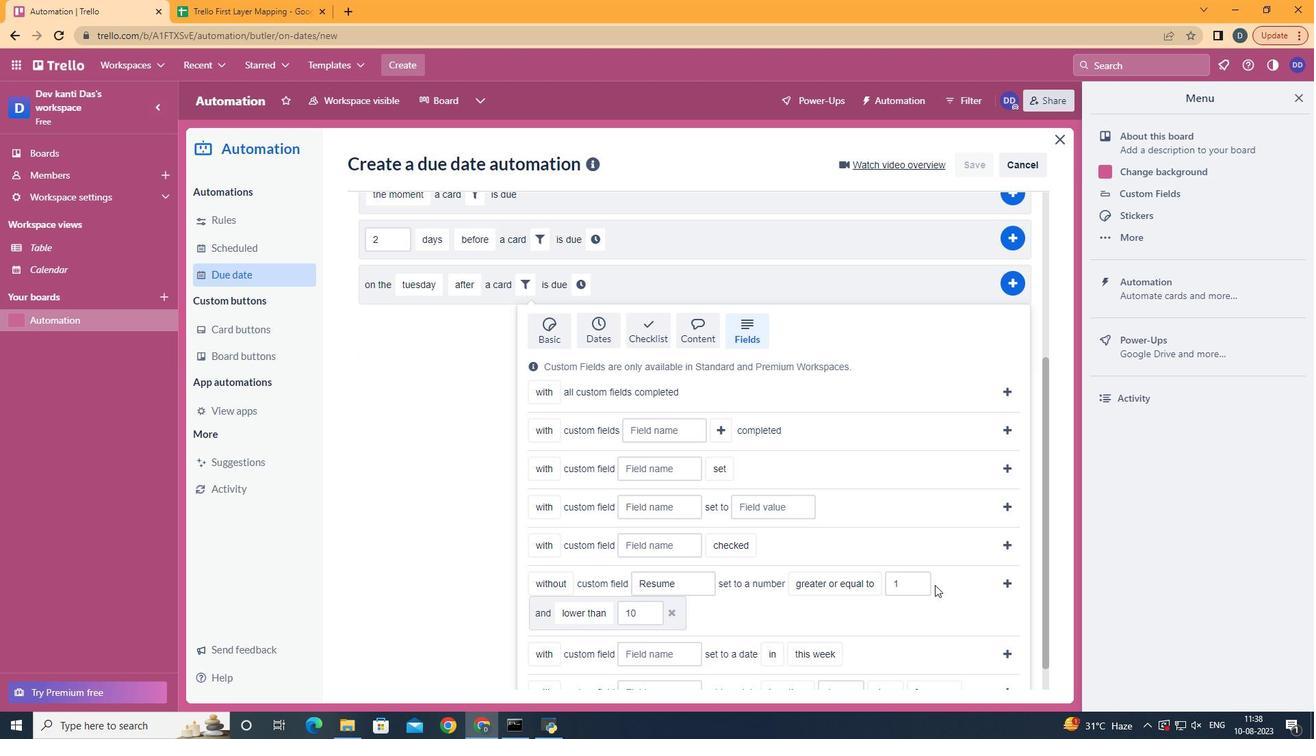 
Action: Mouse moved to (610, 564)
Screenshot: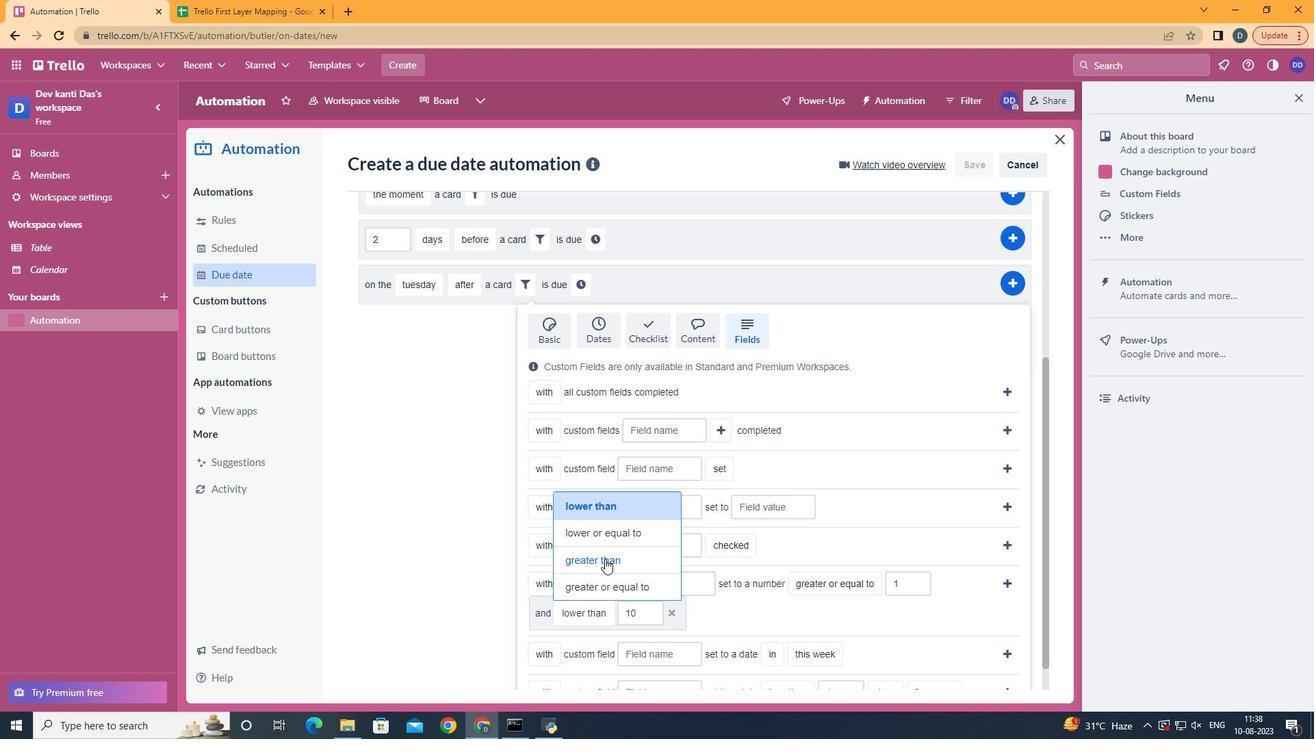 
Action: Mouse pressed left at (610, 564)
Screenshot: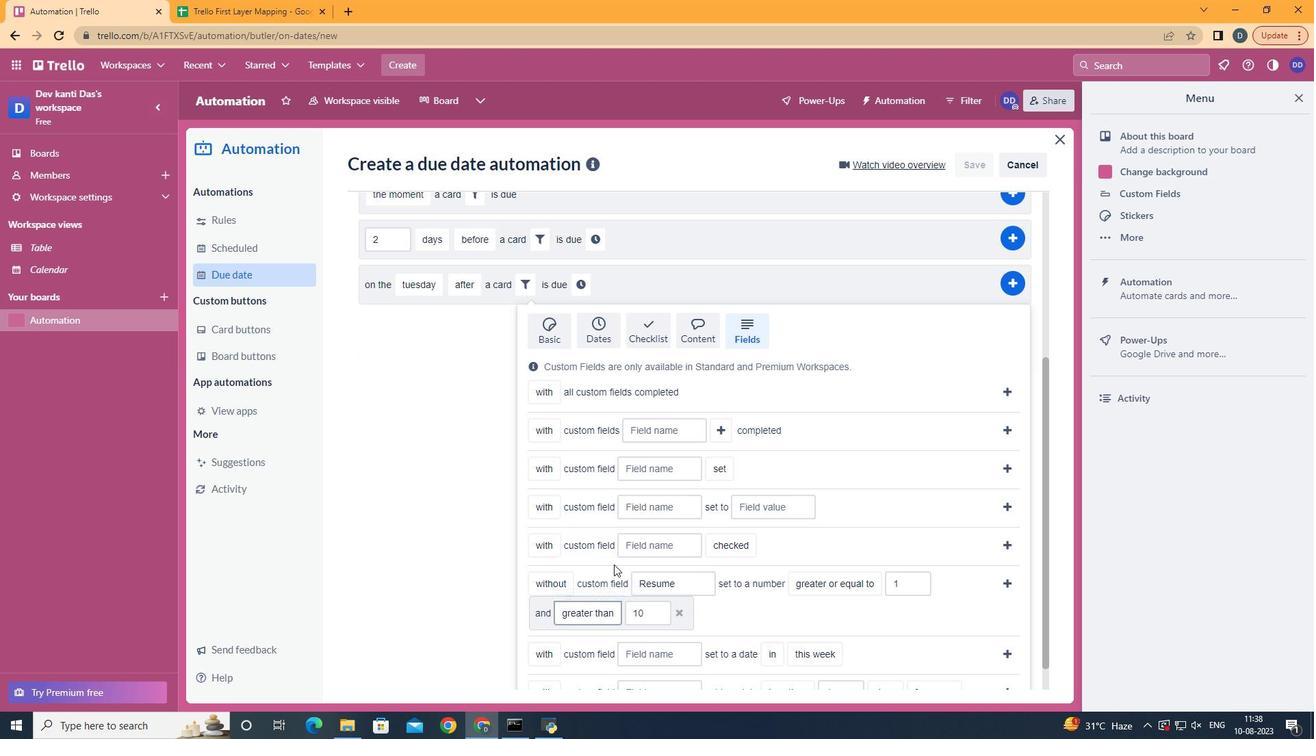 
Action: Mouse moved to (1015, 592)
Screenshot: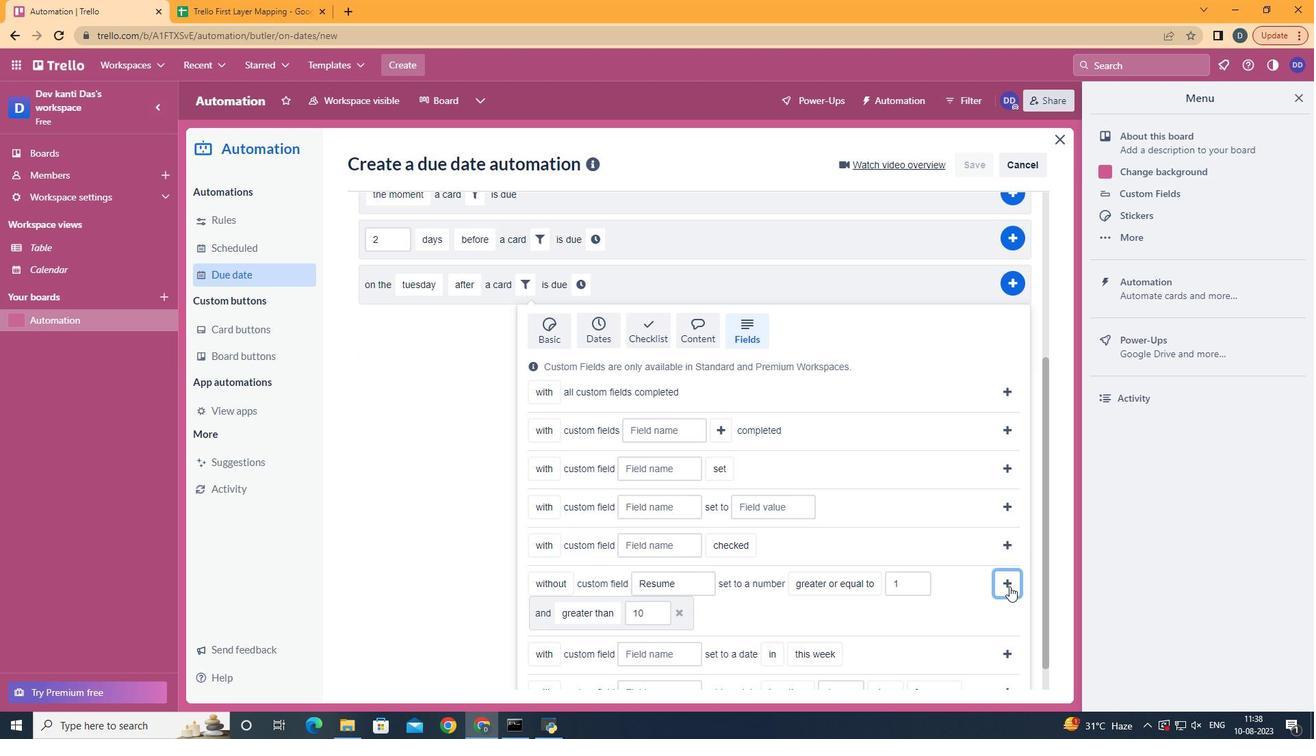 
Action: Mouse pressed left at (1015, 592)
Screenshot: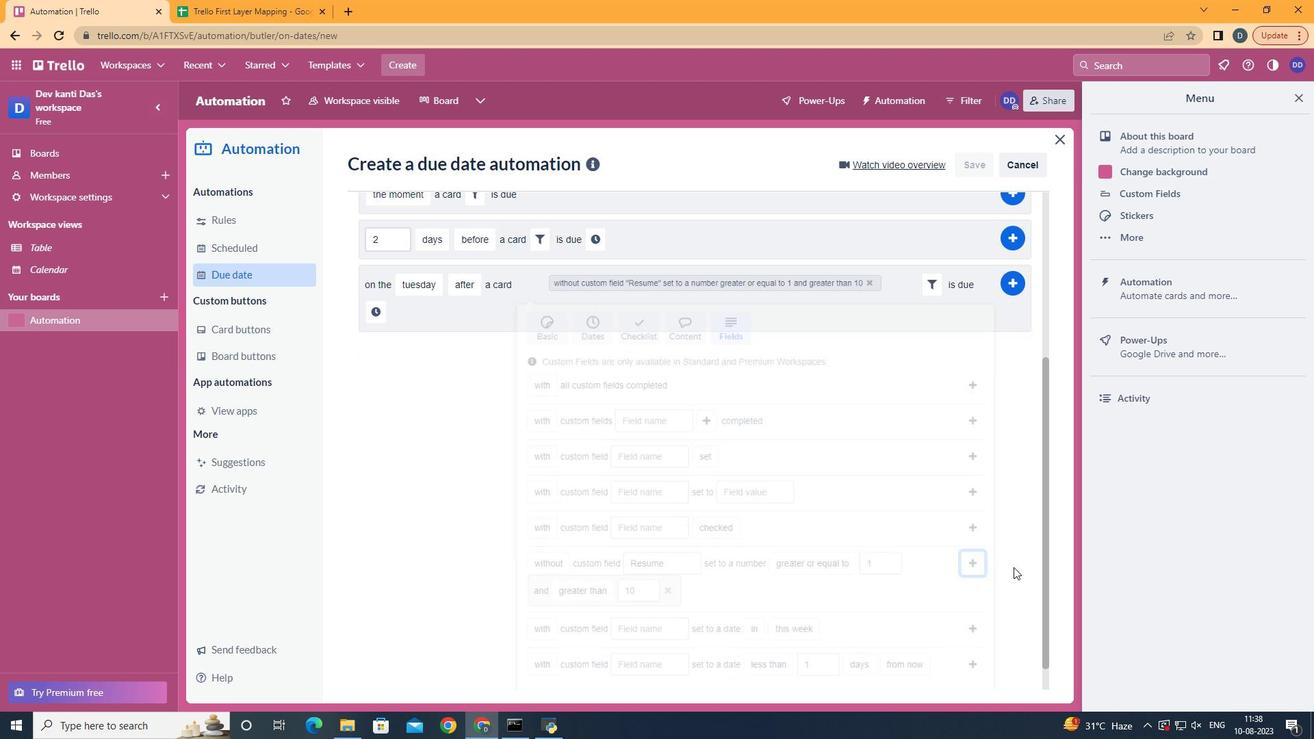
Action: Mouse moved to (379, 580)
Screenshot: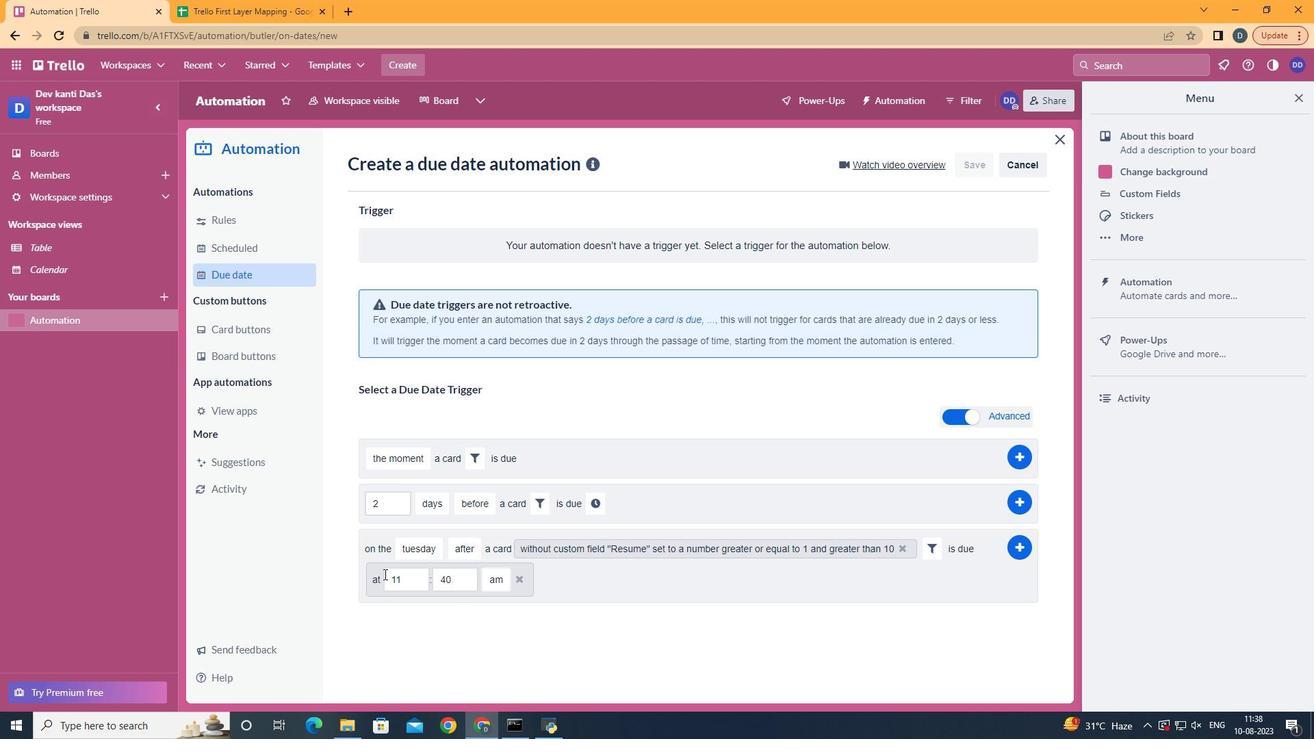 
Action: Mouse pressed left at (379, 580)
Screenshot: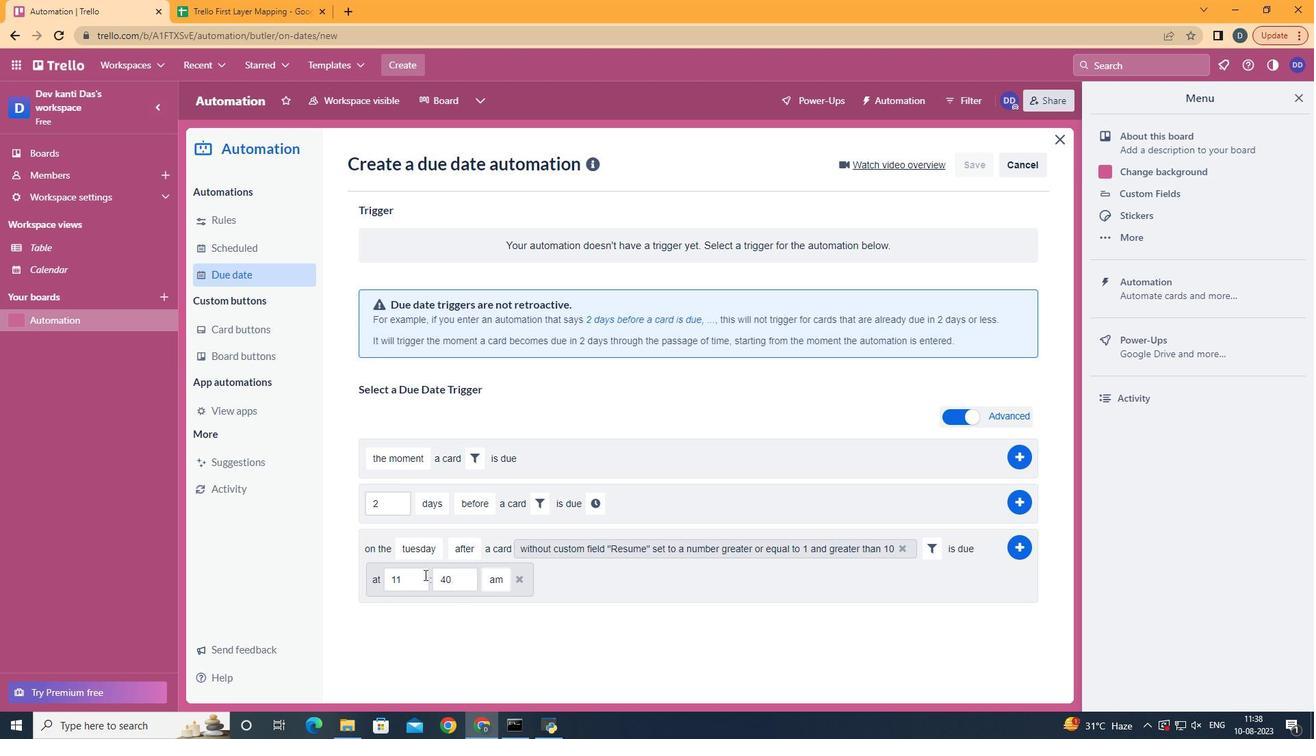 
Action: Mouse moved to (460, 583)
Screenshot: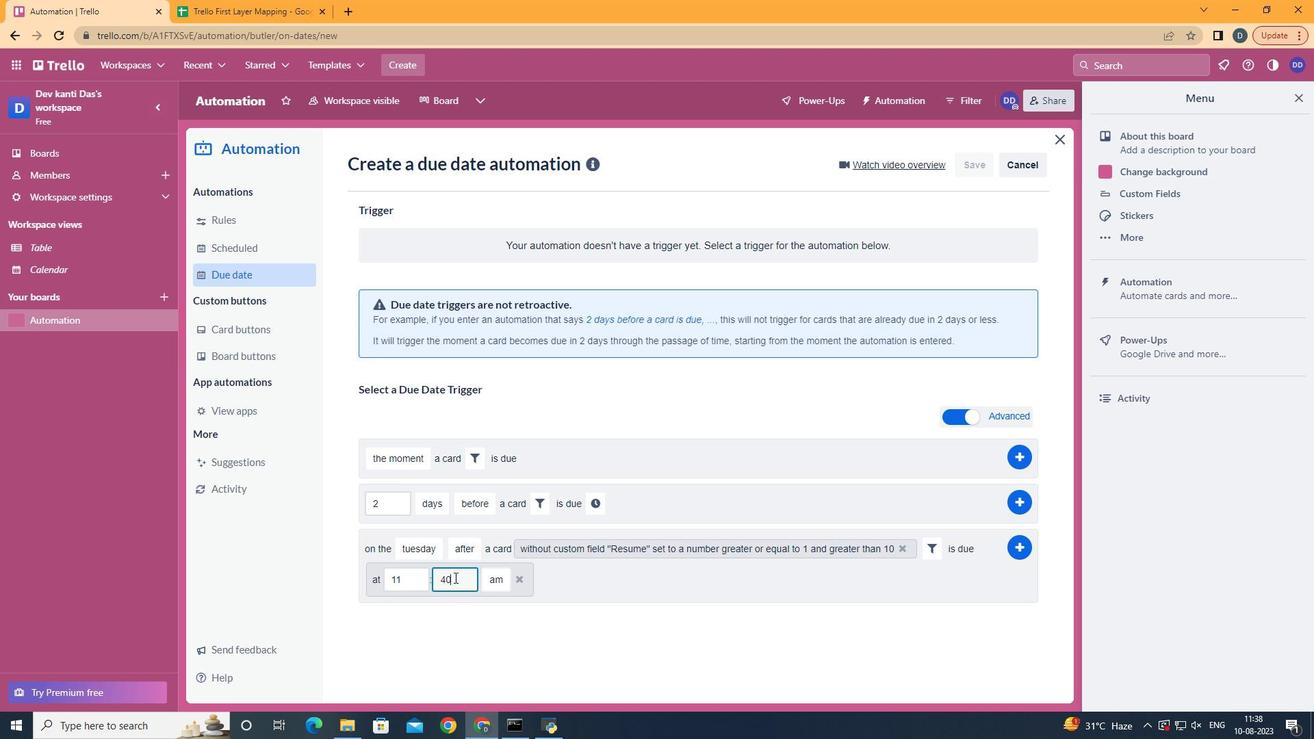 
Action: Mouse pressed left at (460, 583)
Screenshot: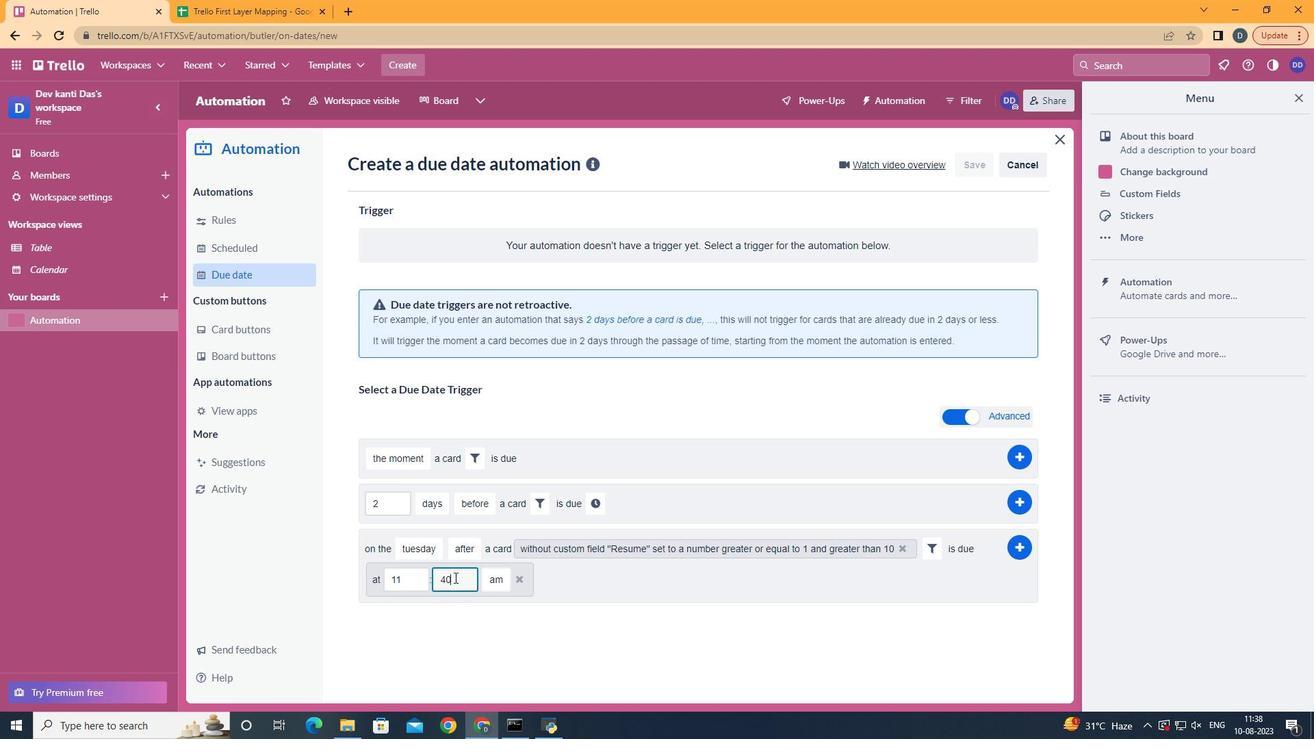 
Action: Key pressed <Key.backspace>0<Key.backspace><Key.backspace>00
Screenshot: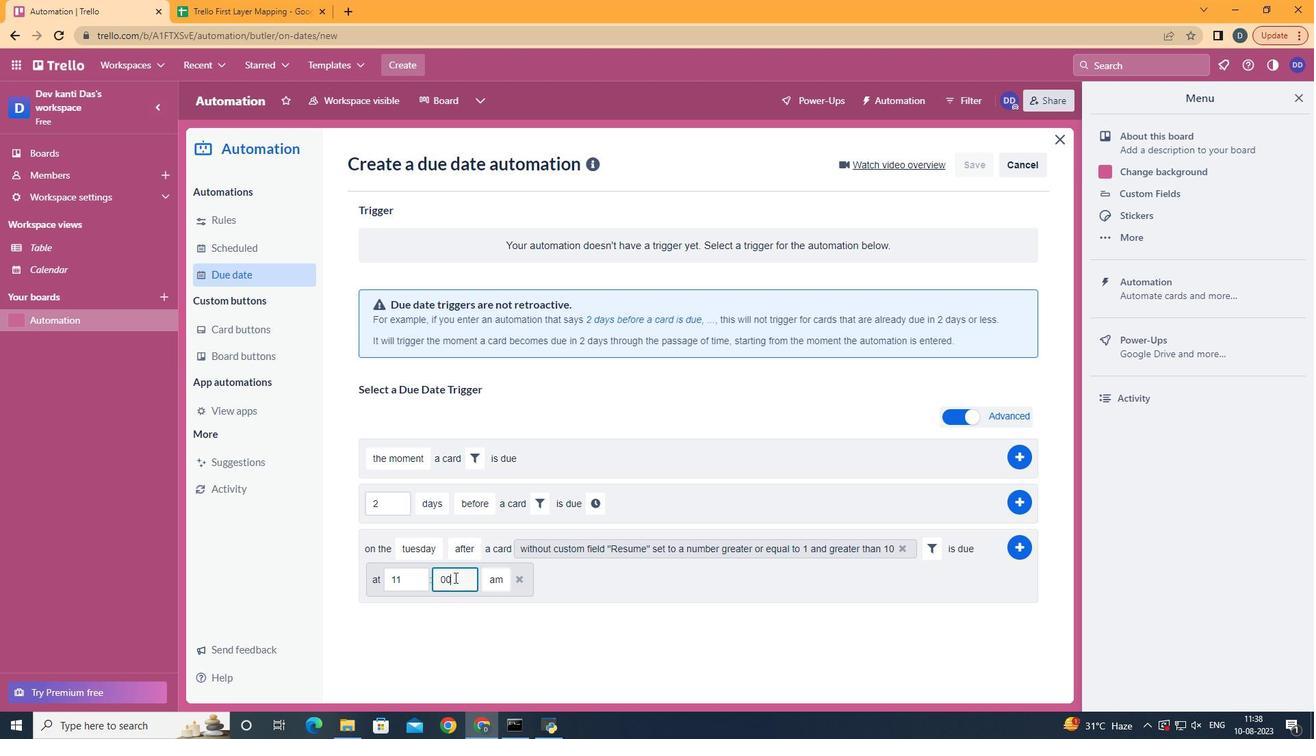 
Action: Mouse moved to (1026, 551)
Screenshot: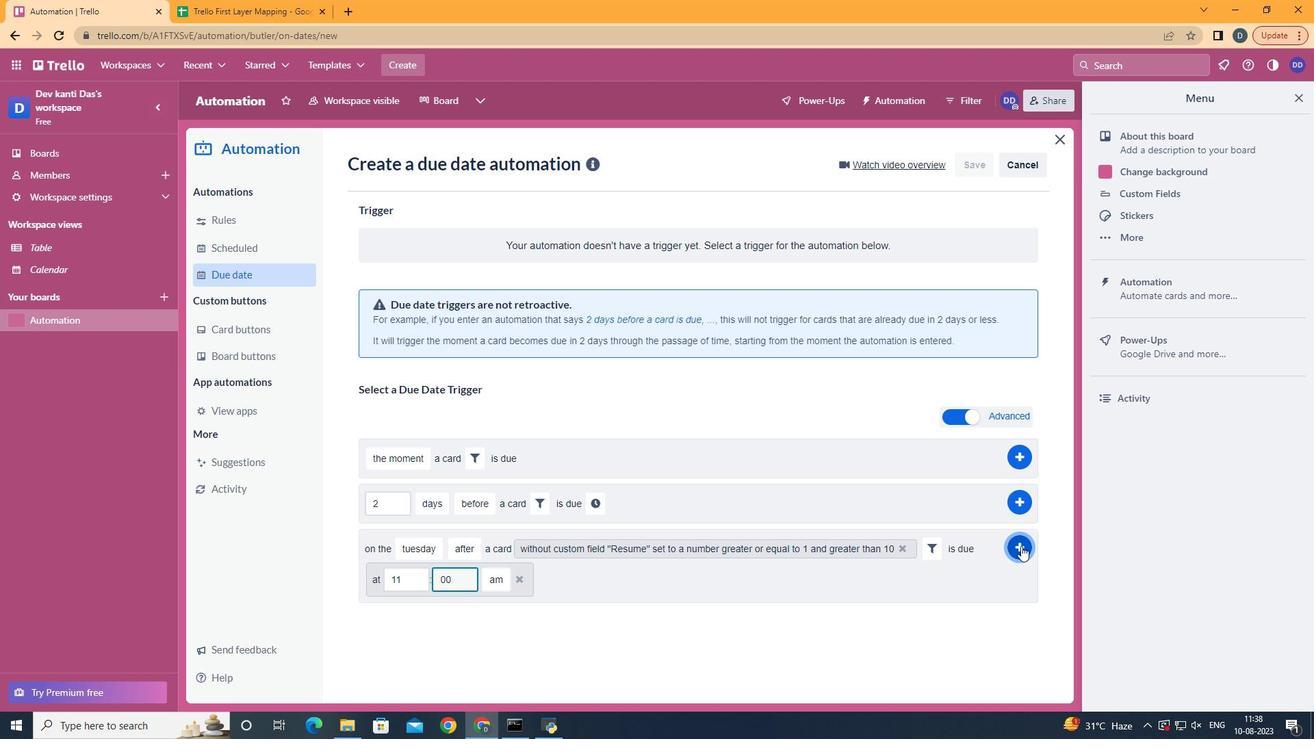 
Action: Mouse pressed left at (1026, 551)
Screenshot: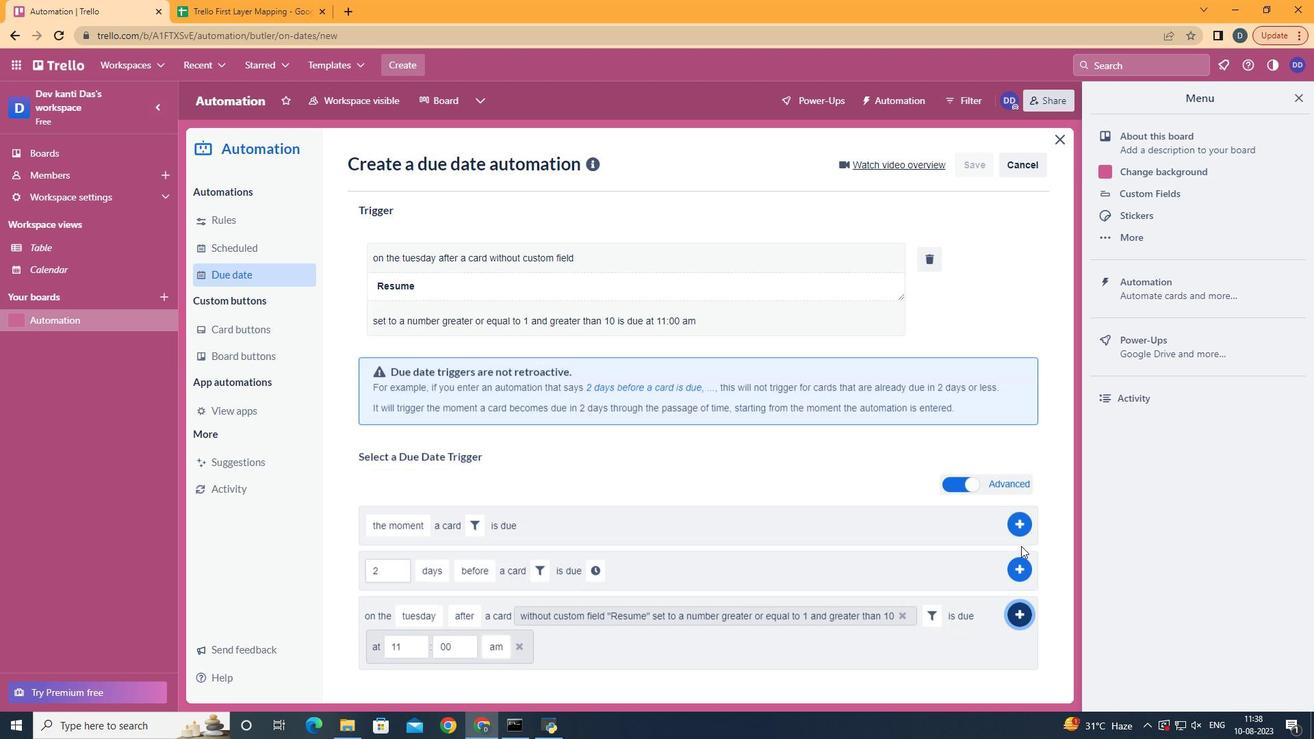 
Action: Mouse moved to (825, 332)
Screenshot: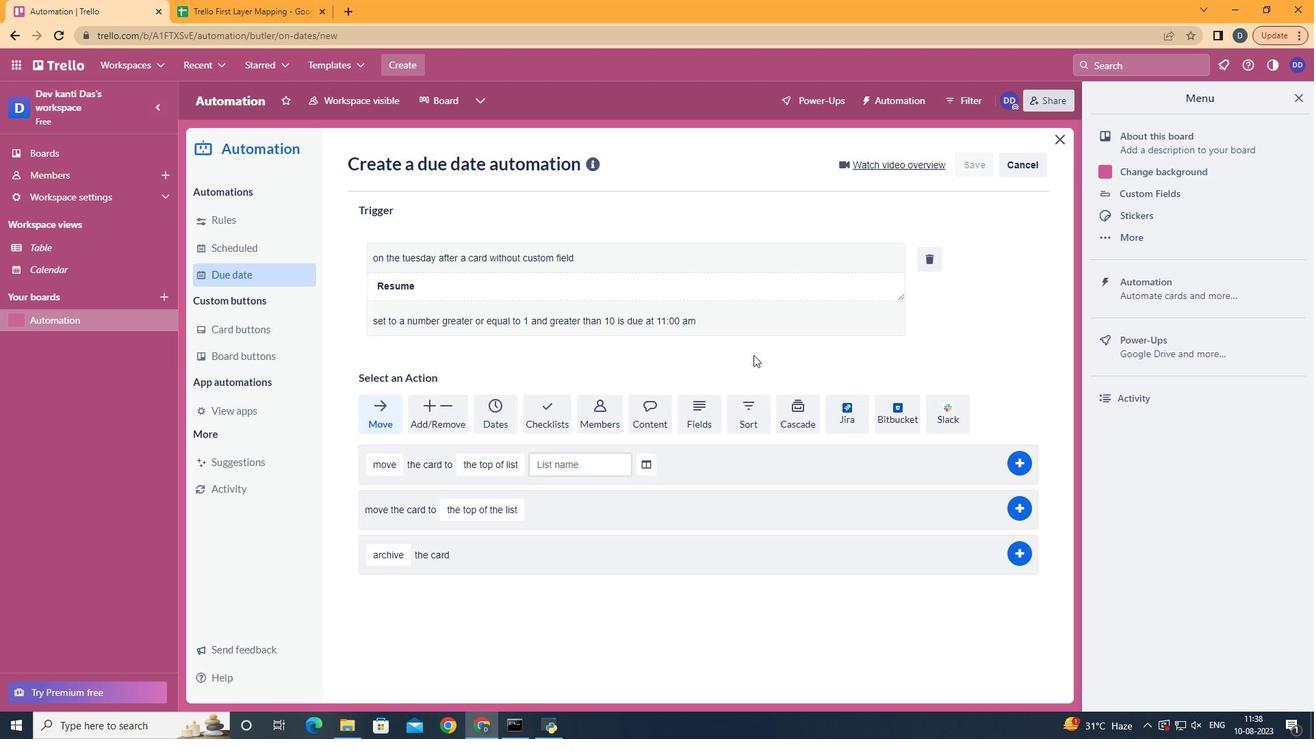 
